 Task: Look for space in Bālāchor, India from 11th June, 2023 to 15th June, 2023 for 2 adults in price range Rs.7000 to Rs.16000. Place can be private room with 1  bedroom having 2 beds and 1 bathroom. Property type can be house, flat, guest house, hotel. Booking option can be shelf check-in. Required host language is English.
Action: Mouse moved to (410, 89)
Screenshot: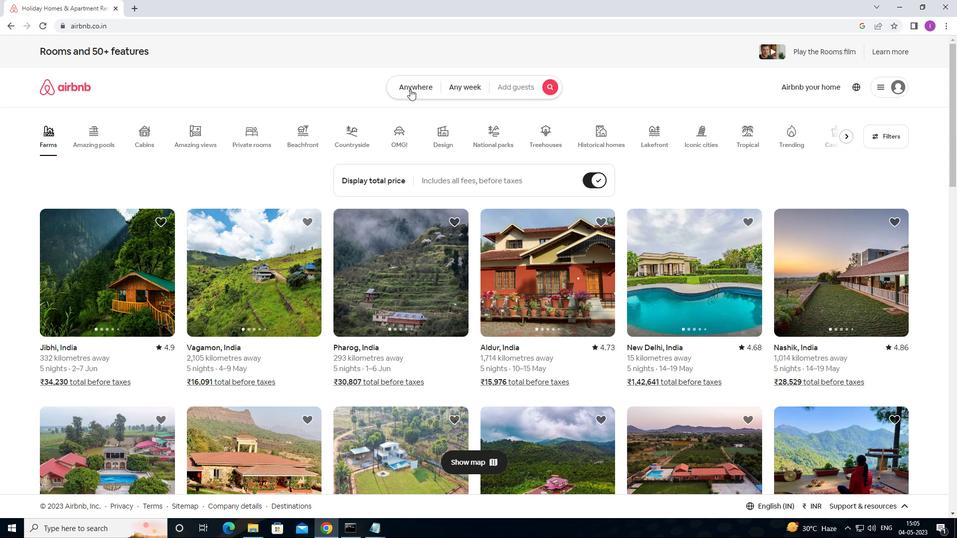 
Action: Mouse pressed left at (410, 89)
Screenshot: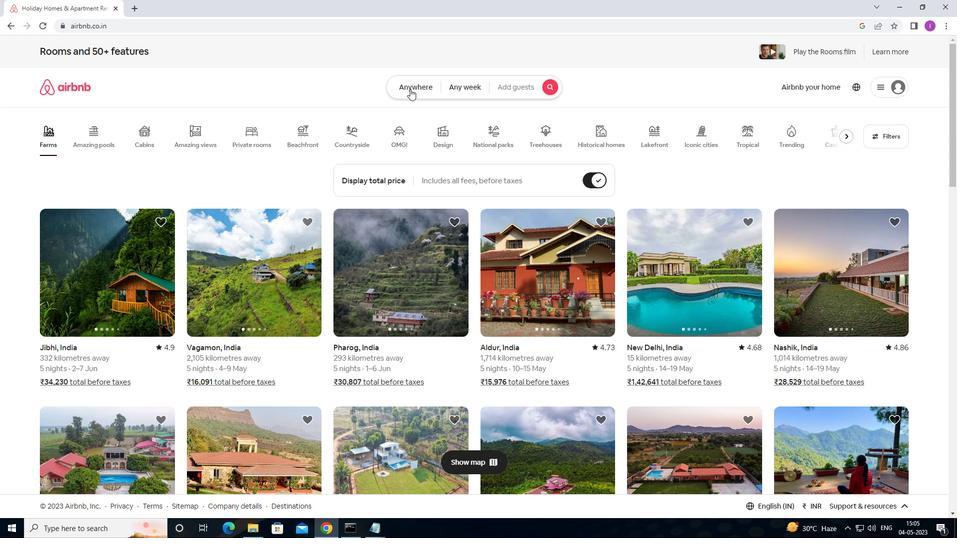 
Action: Mouse moved to (305, 125)
Screenshot: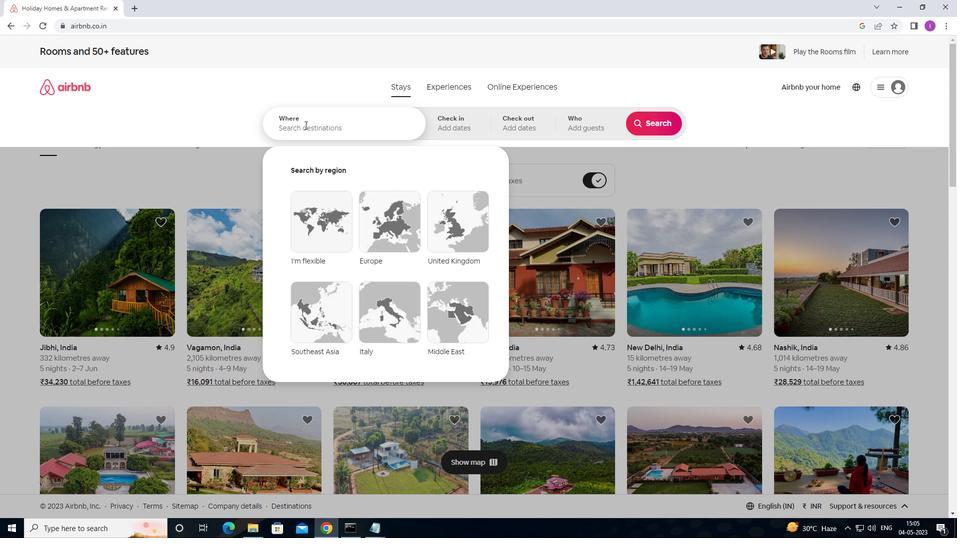 
Action: Mouse pressed left at (305, 125)
Screenshot: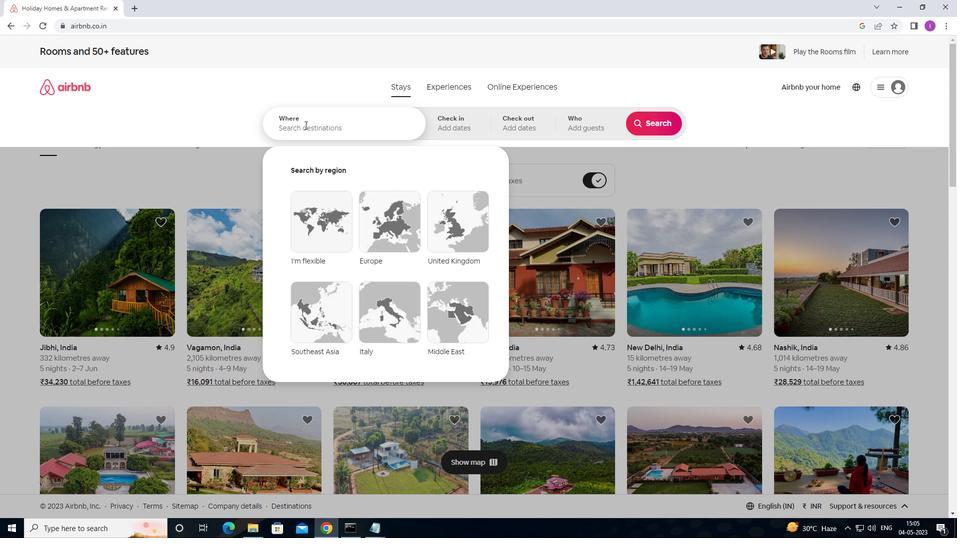 
Action: Mouse moved to (386, 124)
Screenshot: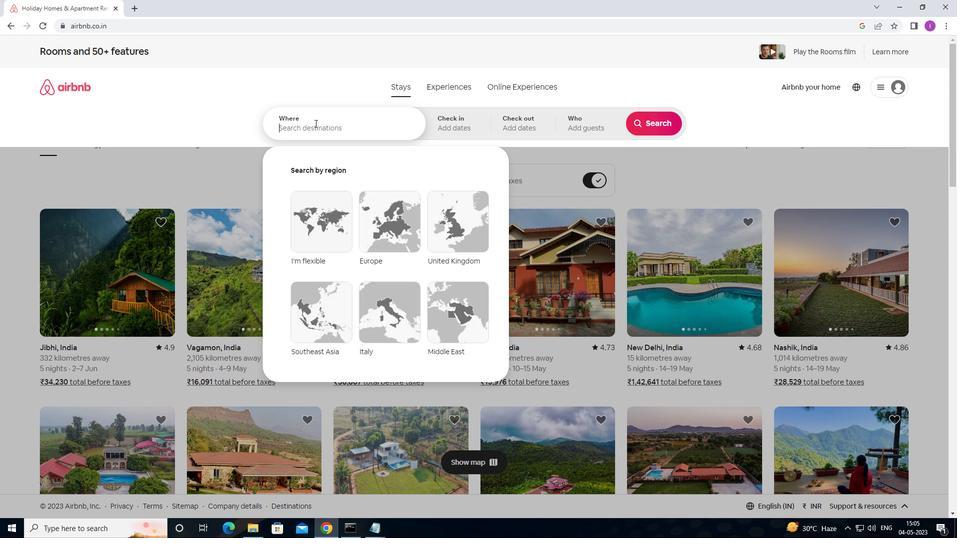 
Action: Key pressed <Key.shift>BAK<Key.backspace>LACHOR,<Key.shift>INDIA
Screenshot: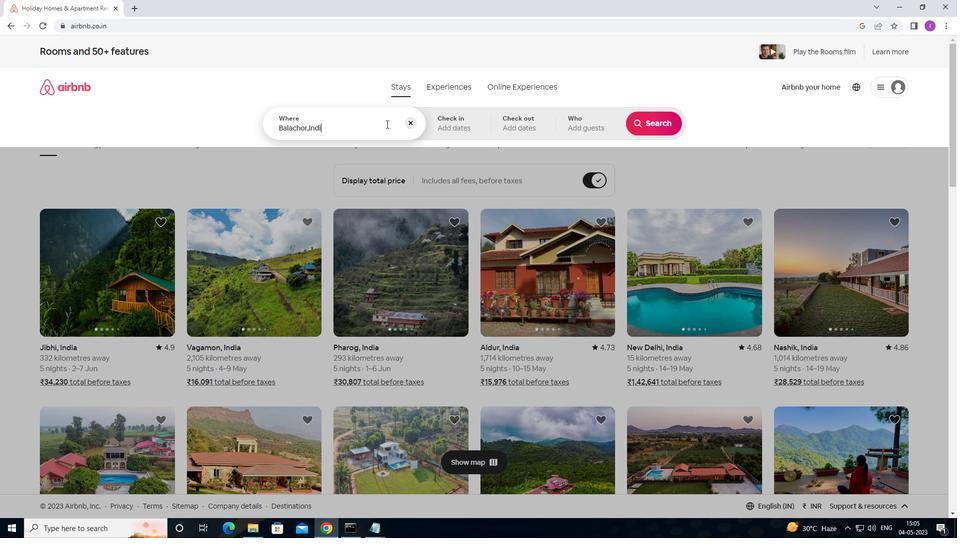 
Action: Mouse moved to (454, 128)
Screenshot: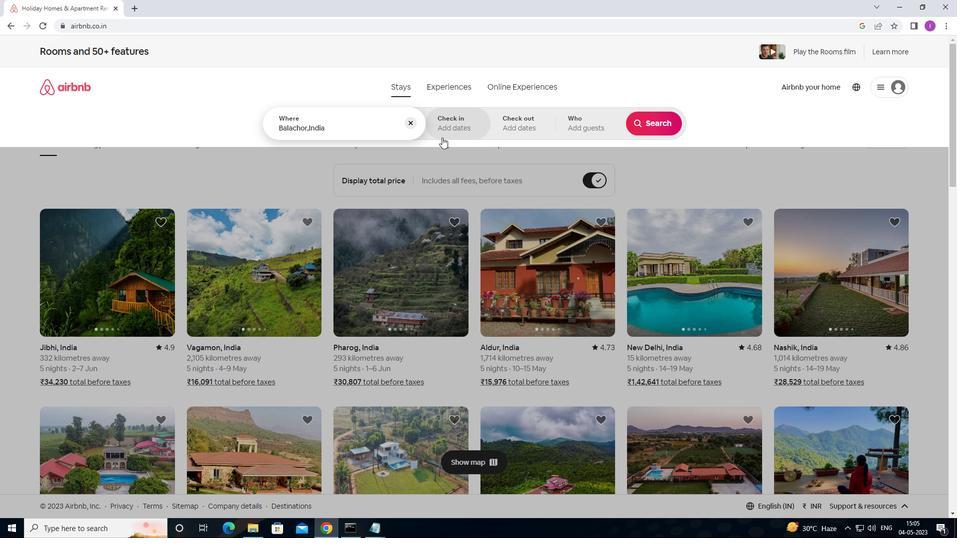 
Action: Mouse pressed left at (454, 128)
Screenshot: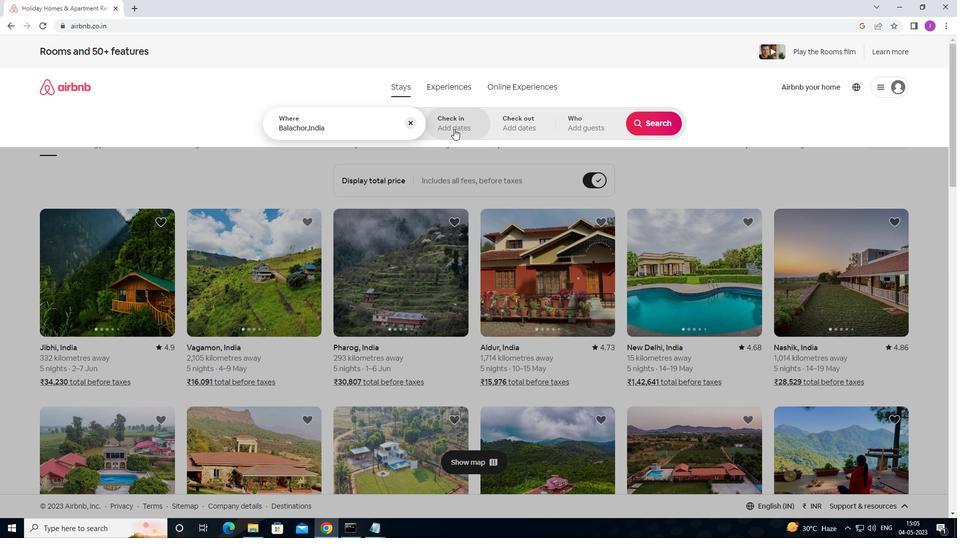 
Action: Mouse moved to (650, 200)
Screenshot: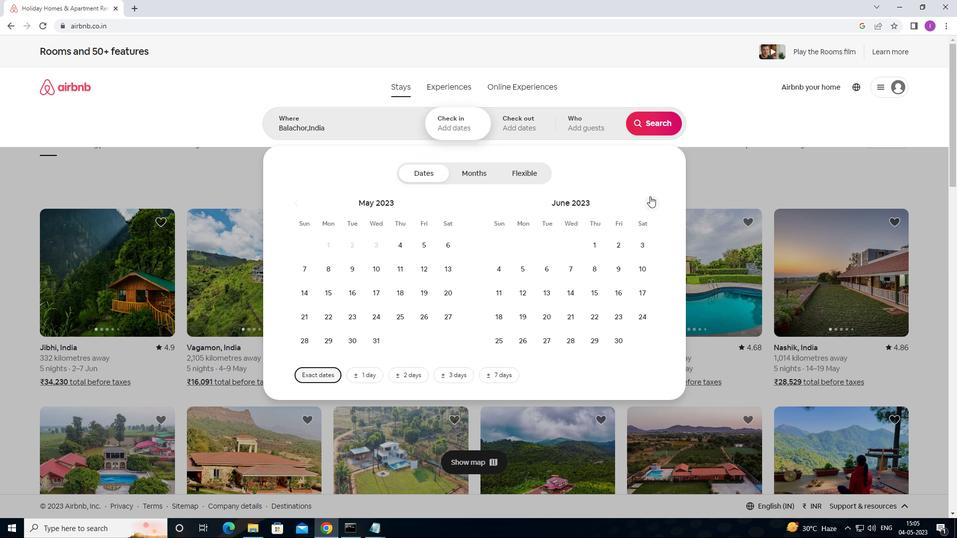 
Action: Mouse pressed left at (650, 200)
Screenshot: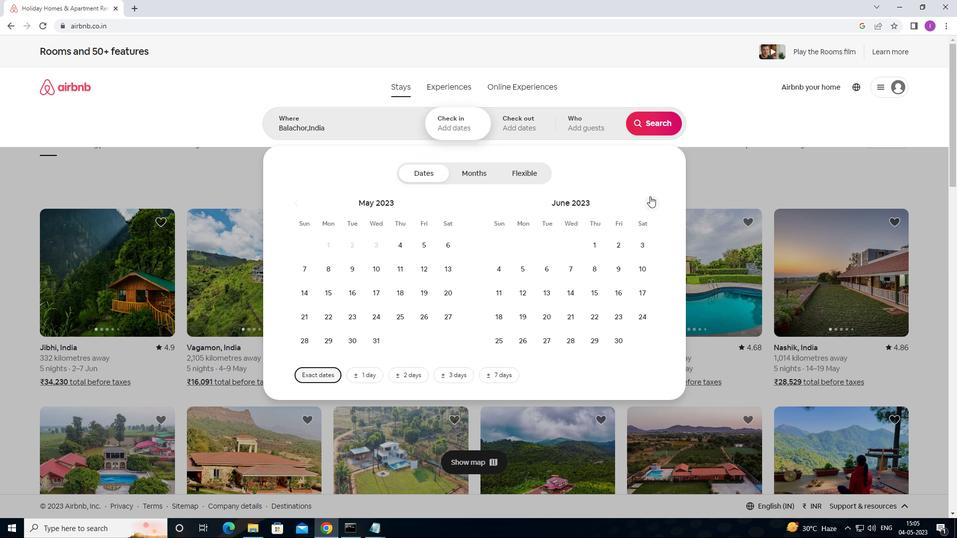 
Action: Mouse moved to (308, 289)
Screenshot: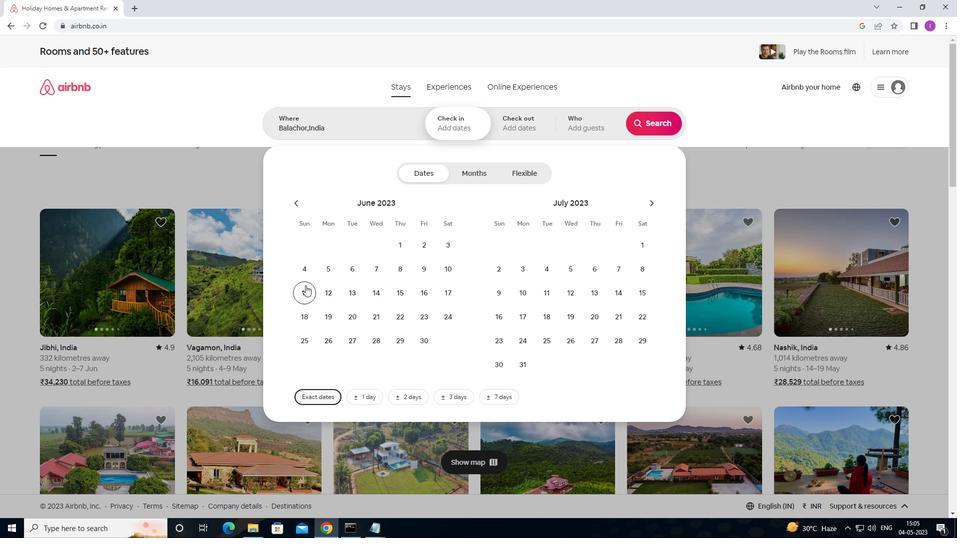 
Action: Mouse pressed left at (308, 289)
Screenshot: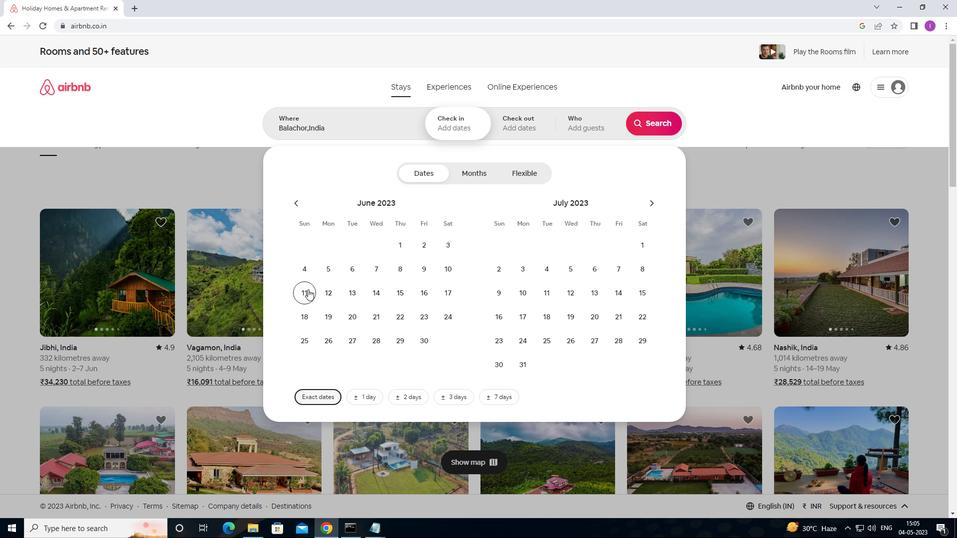 
Action: Mouse moved to (402, 295)
Screenshot: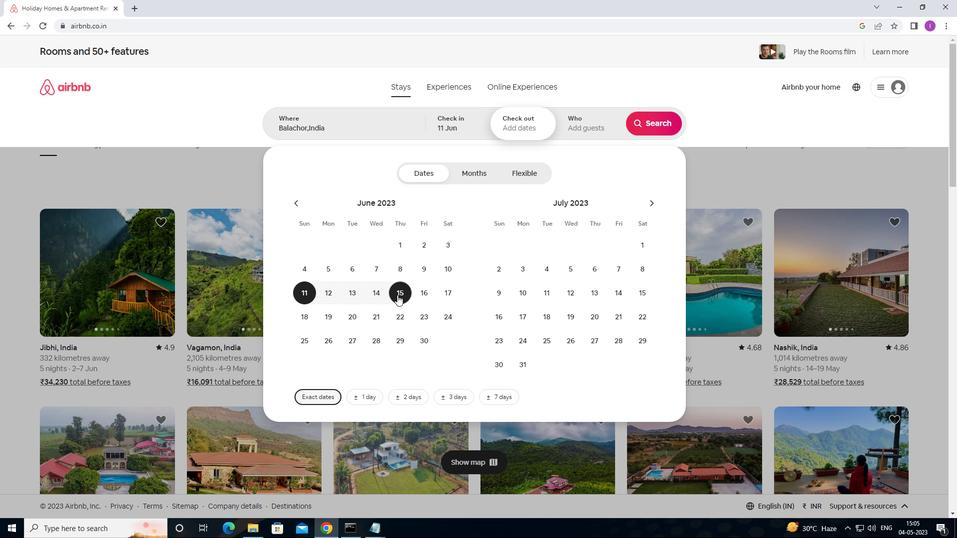 
Action: Mouse pressed left at (402, 295)
Screenshot: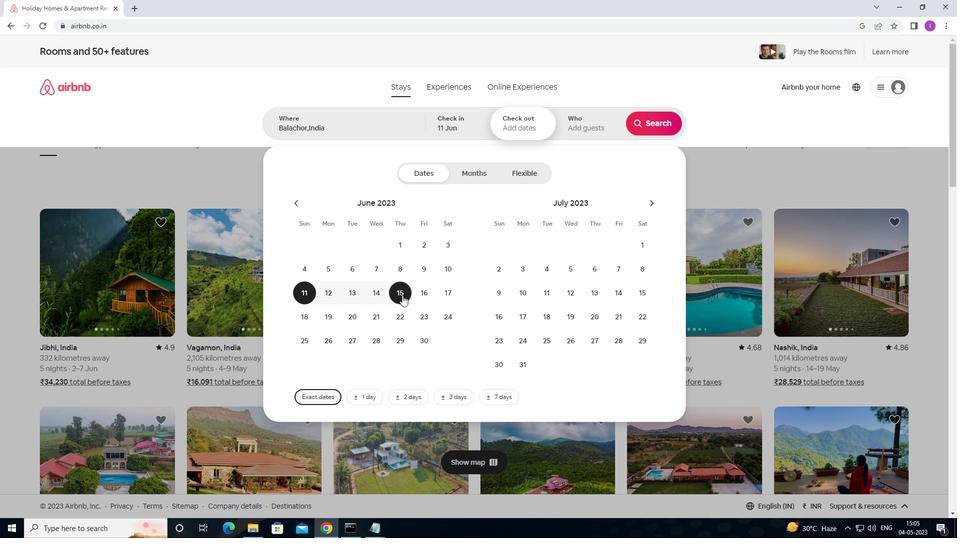 
Action: Mouse moved to (603, 135)
Screenshot: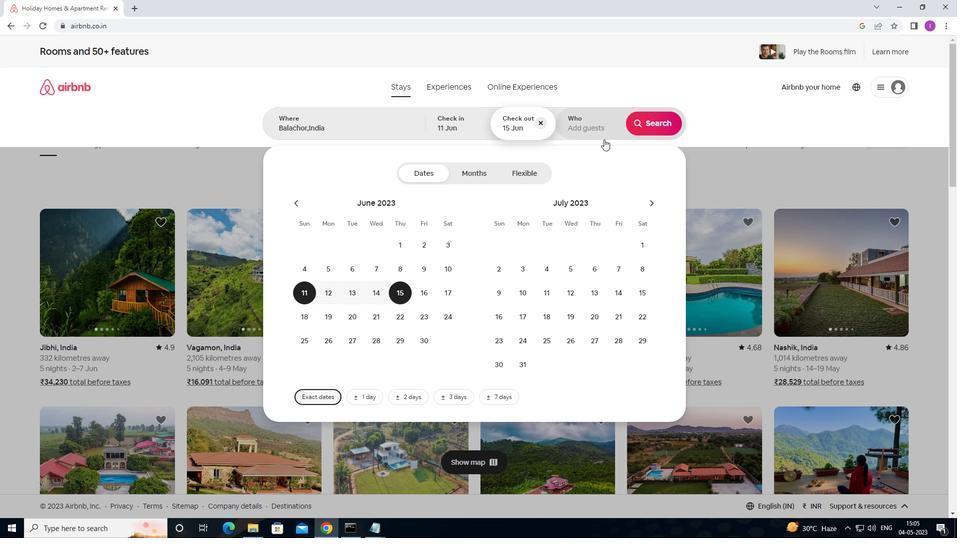 
Action: Mouse pressed left at (603, 135)
Screenshot: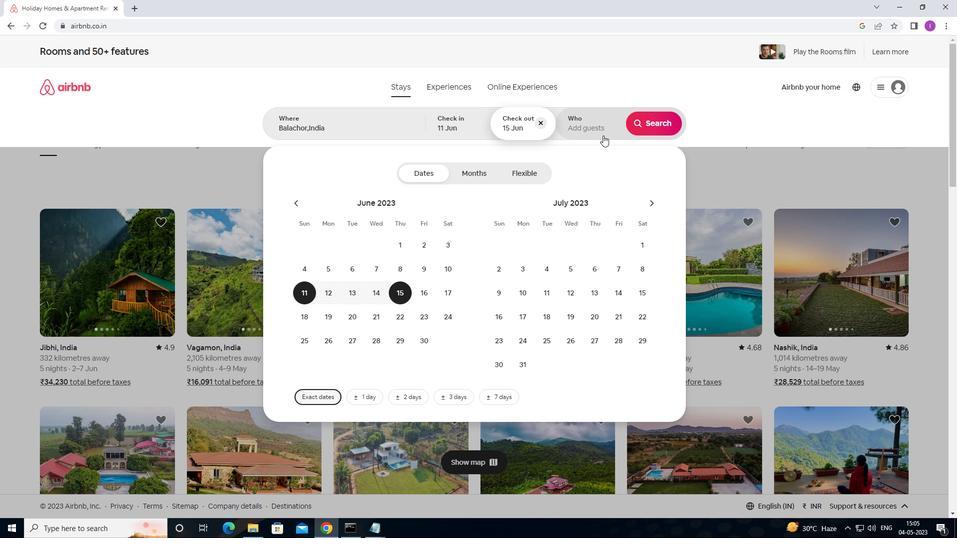 
Action: Mouse moved to (650, 167)
Screenshot: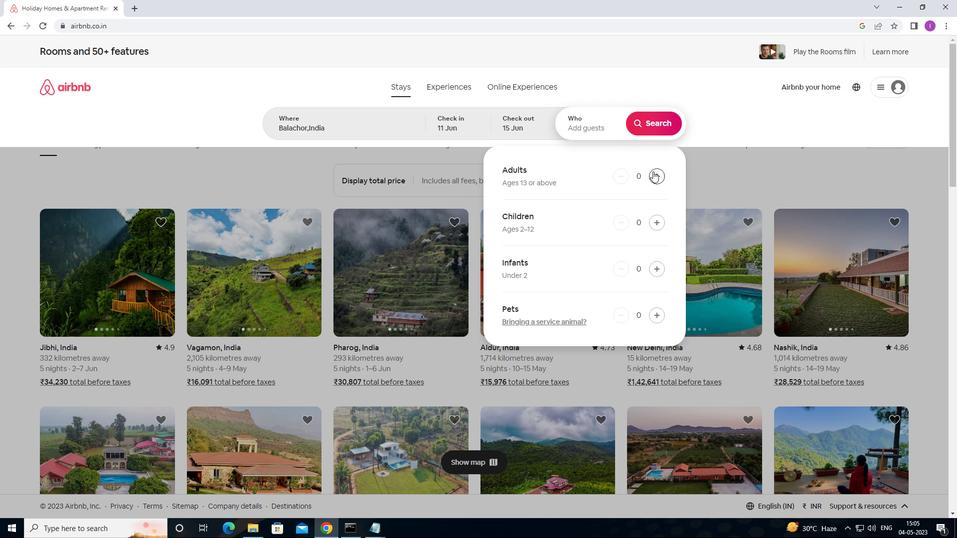 
Action: Mouse pressed left at (650, 167)
Screenshot: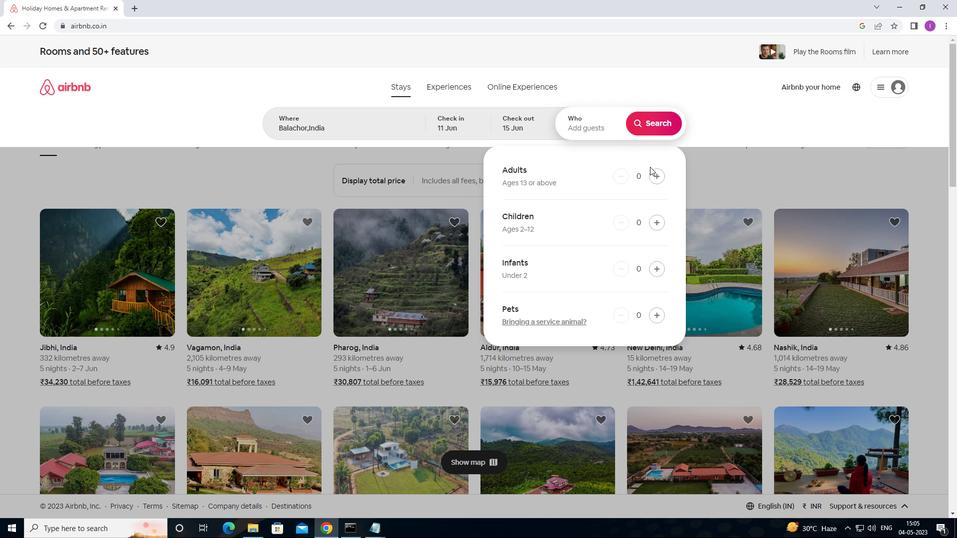 
Action: Mouse pressed left at (650, 167)
Screenshot: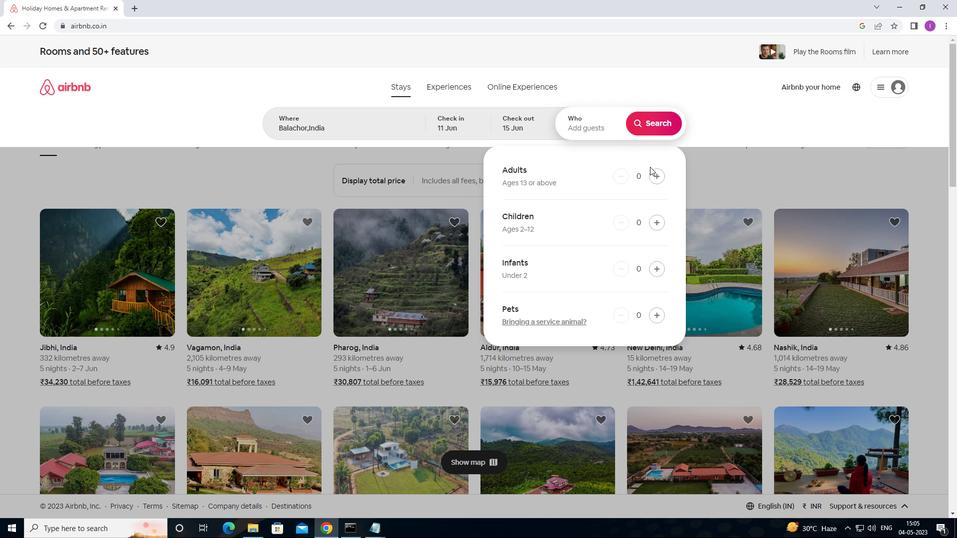 
Action: Mouse moved to (655, 177)
Screenshot: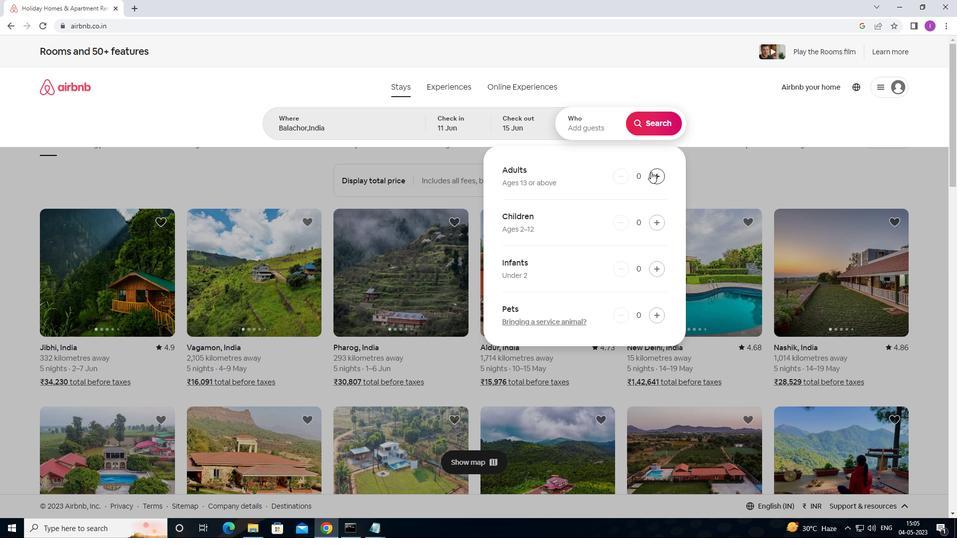 
Action: Mouse pressed left at (655, 177)
Screenshot: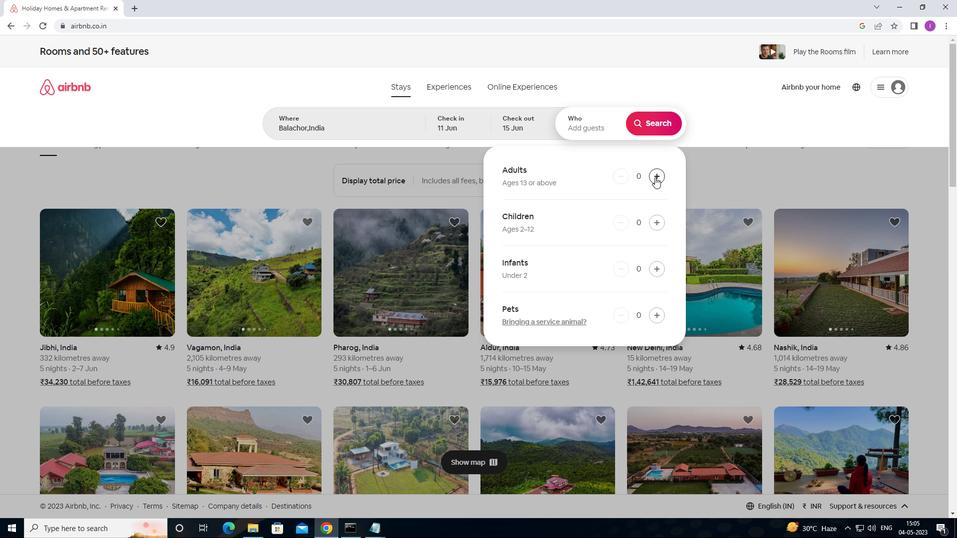 
Action: Mouse moved to (655, 177)
Screenshot: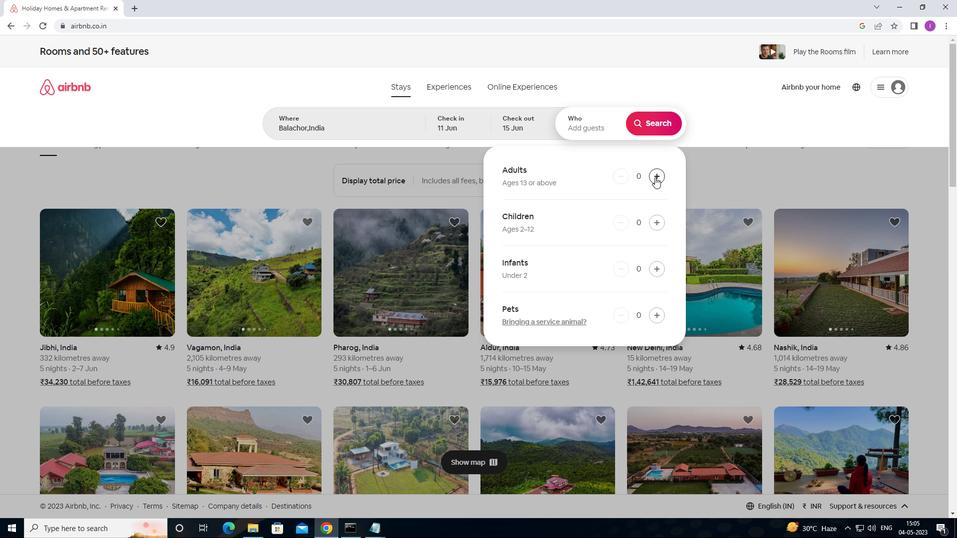 
Action: Mouse pressed left at (655, 177)
Screenshot: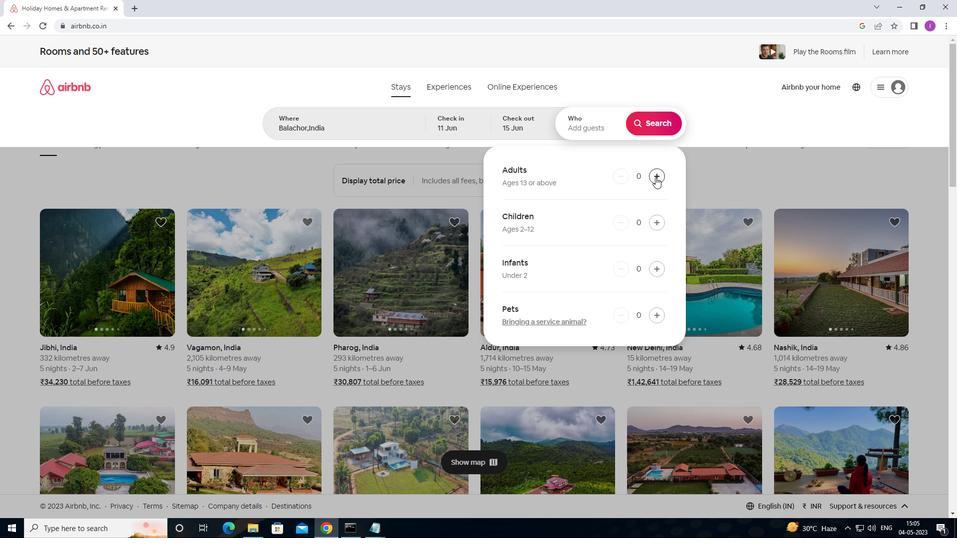 
Action: Mouse moved to (648, 129)
Screenshot: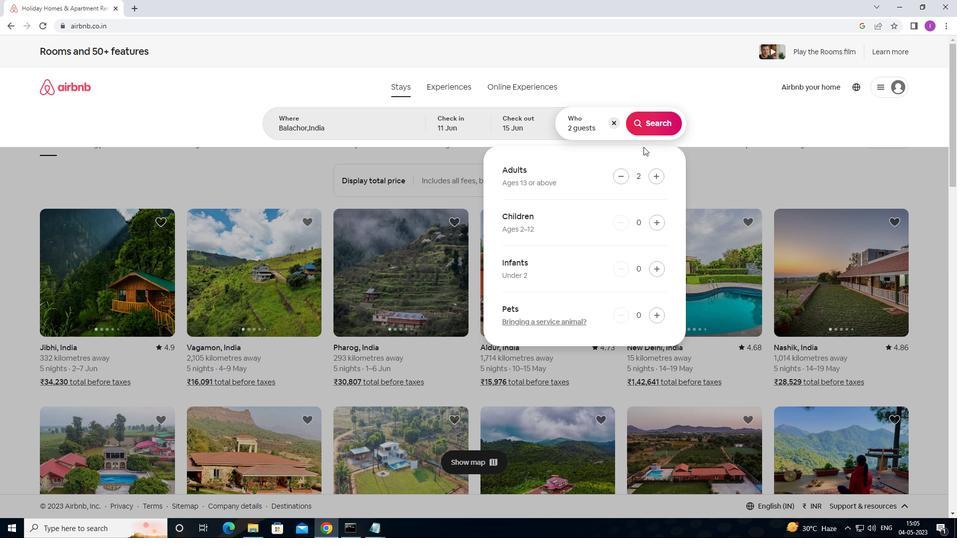 
Action: Mouse pressed left at (648, 129)
Screenshot: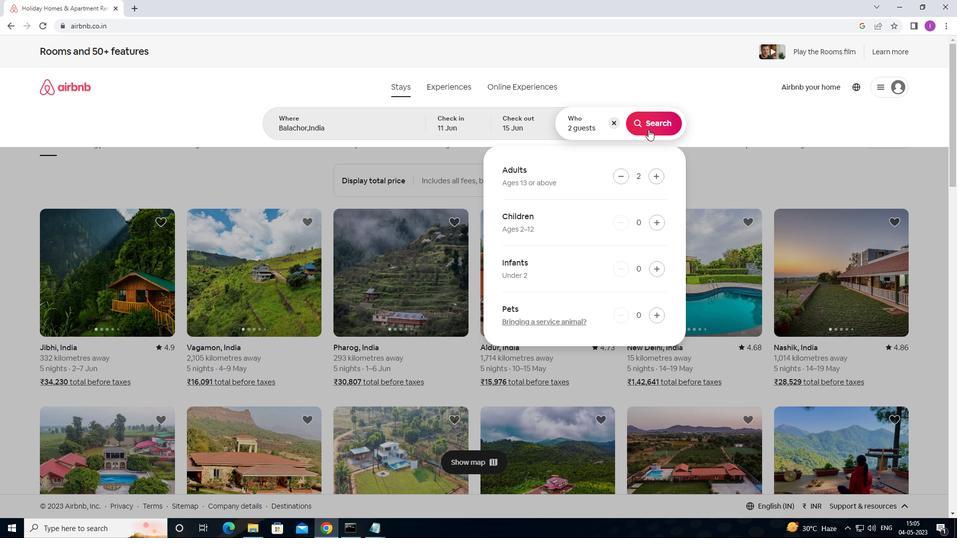 
Action: Mouse moved to (909, 101)
Screenshot: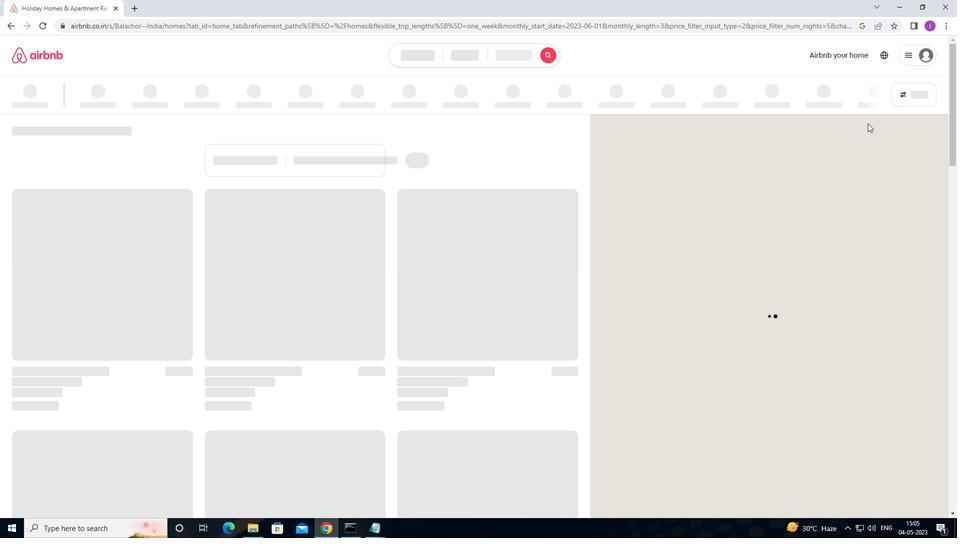 
Action: Mouse pressed left at (909, 101)
Screenshot: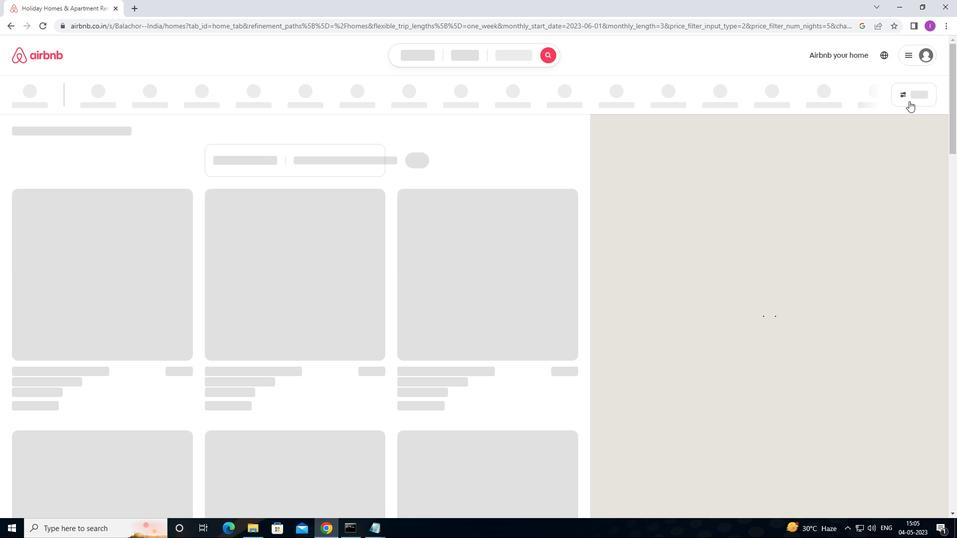 
Action: Mouse moved to (363, 218)
Screenshot: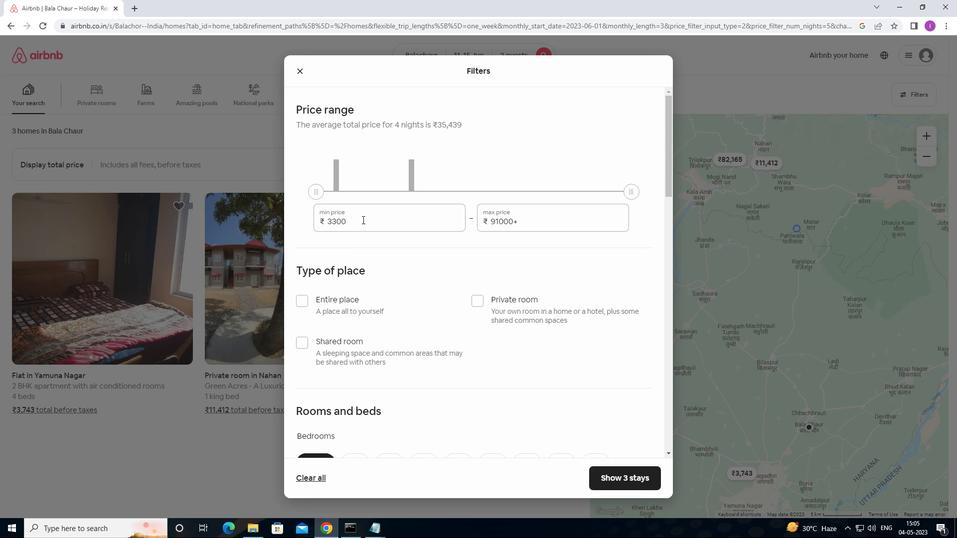 
Action: Mouse pressed left at (363, 218)
Screenshot: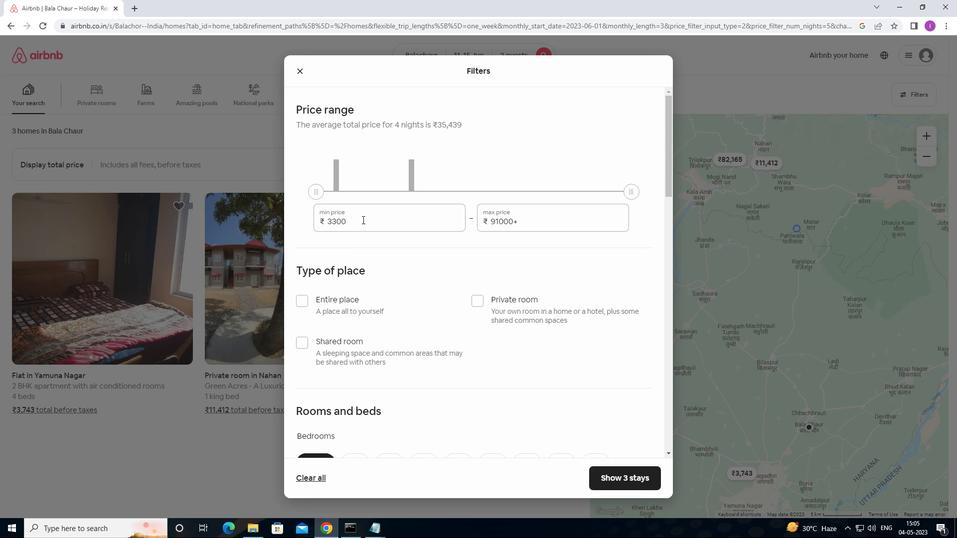 
Action: Mouse moved to (356, 233)
Screenshot: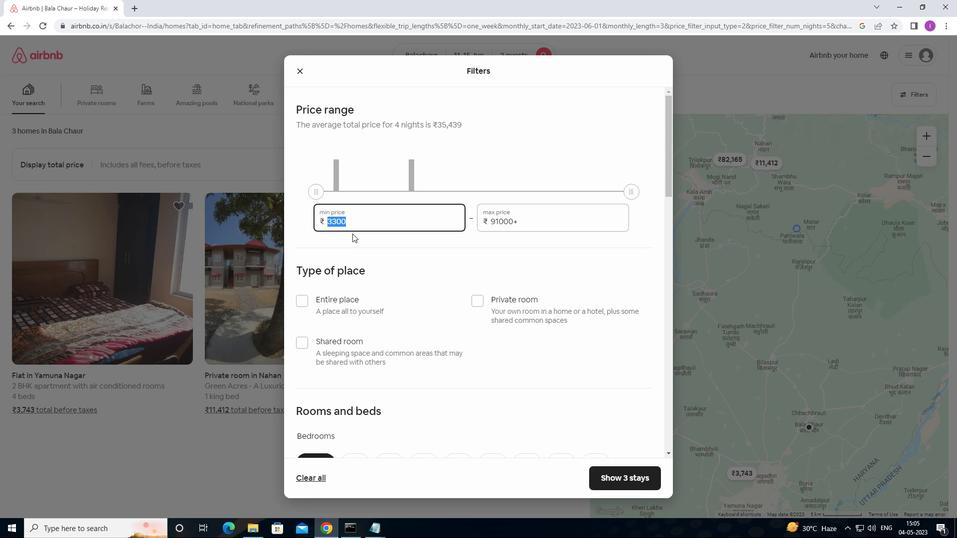 
Action: Key pressed 7
Screenshot: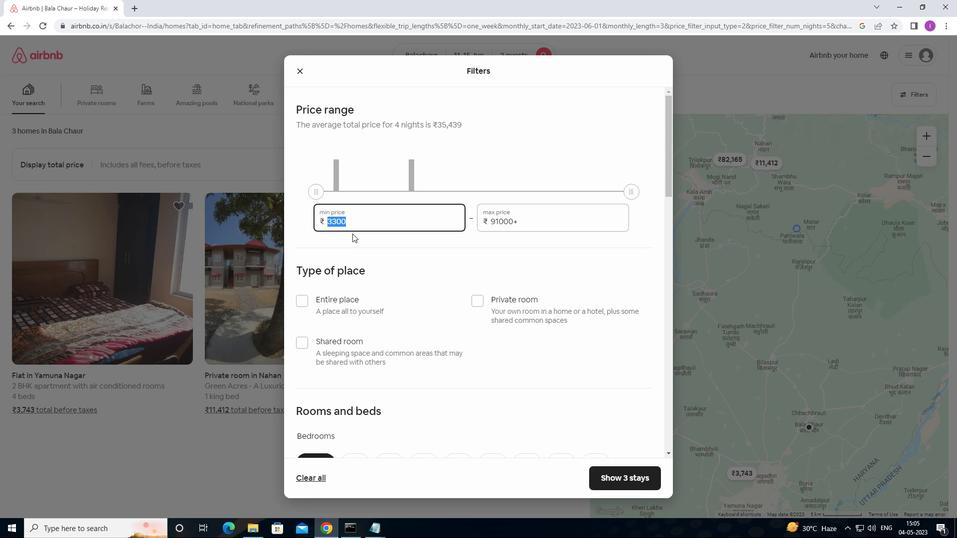 
Action: Mouse moved to (359, 233)
Screenshot: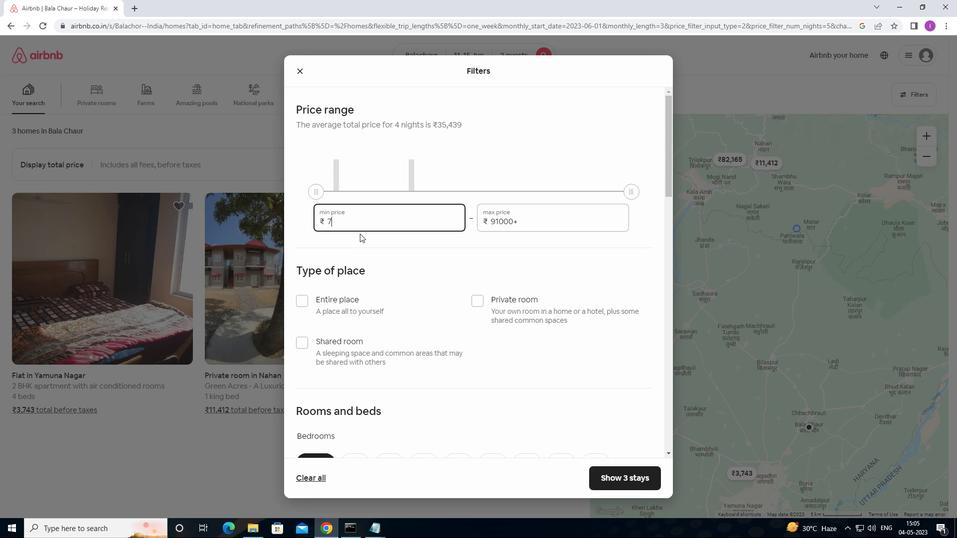 
Action: Key pressed 0
Screenshot: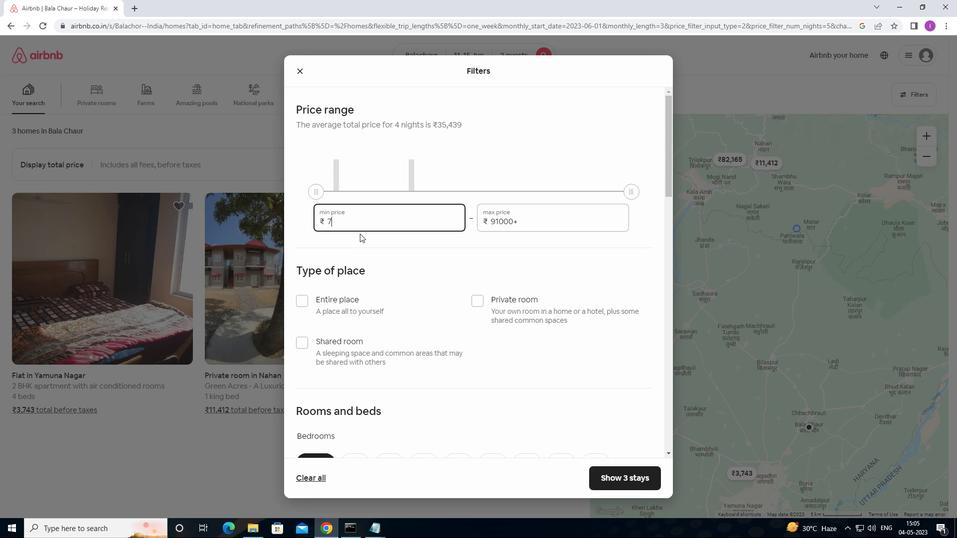 
Action: Mouse moved to (365, 233)
Screenshot: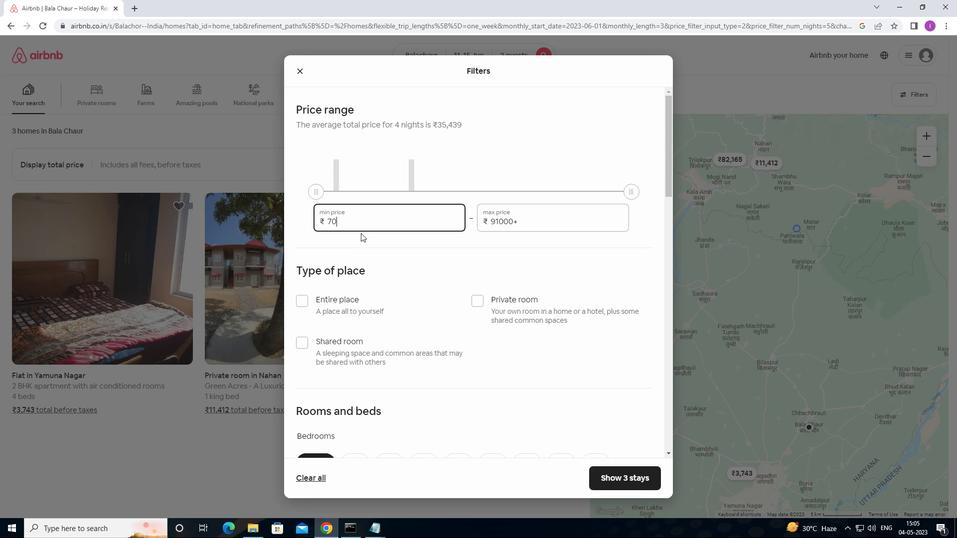 
Action: Key pressed 0
Screenshot: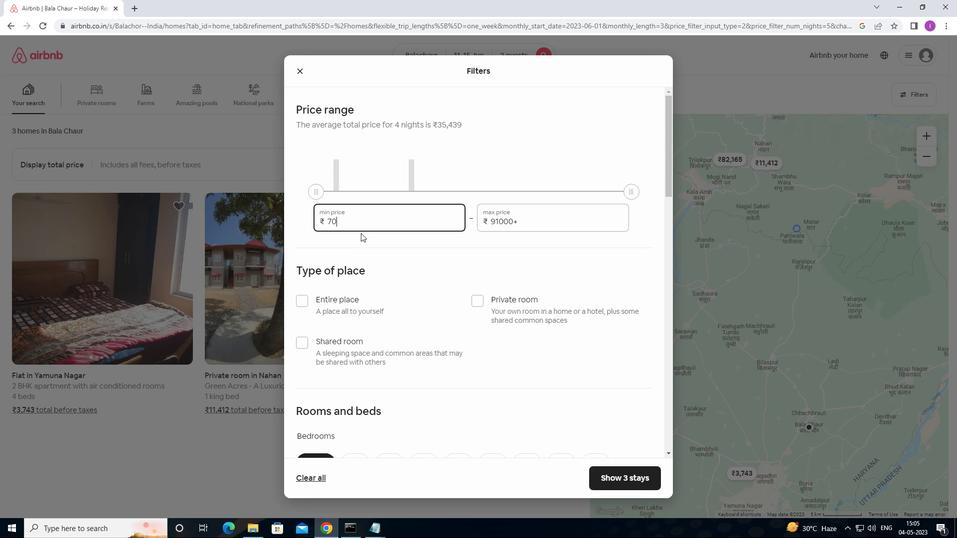 
Action: Mouse moved to (370, 232)
Screenshot: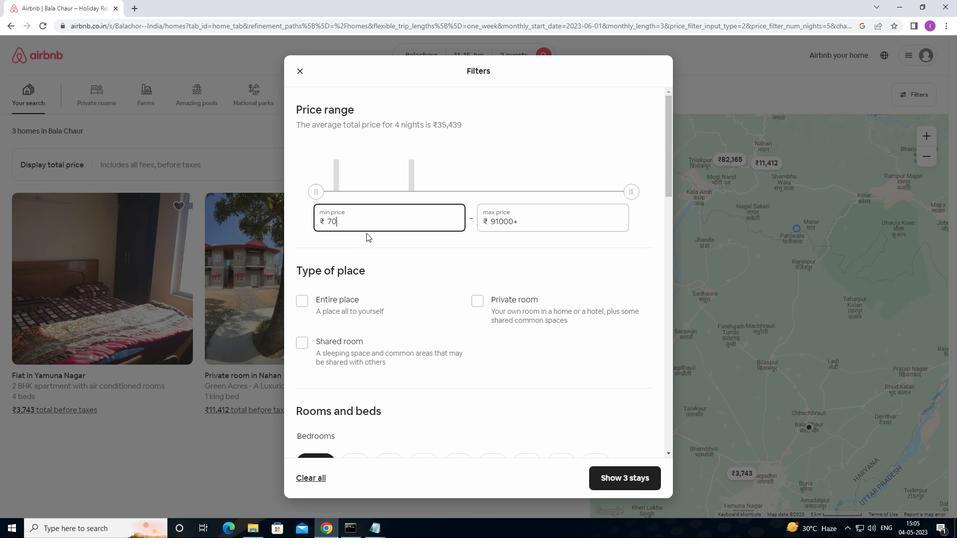 
Action: Key pressed 0
Screenshot: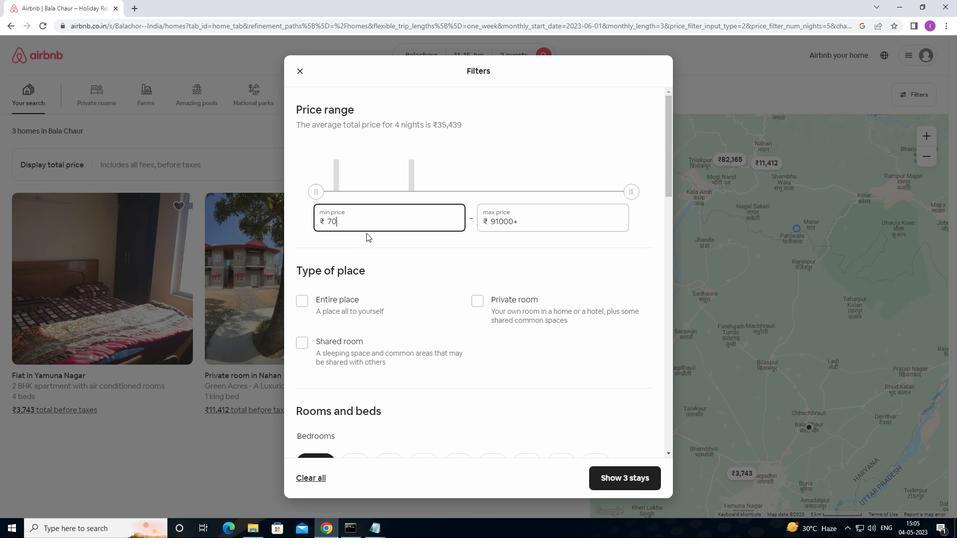 
Action: Mouse moved to (522, 222)
Screenshot: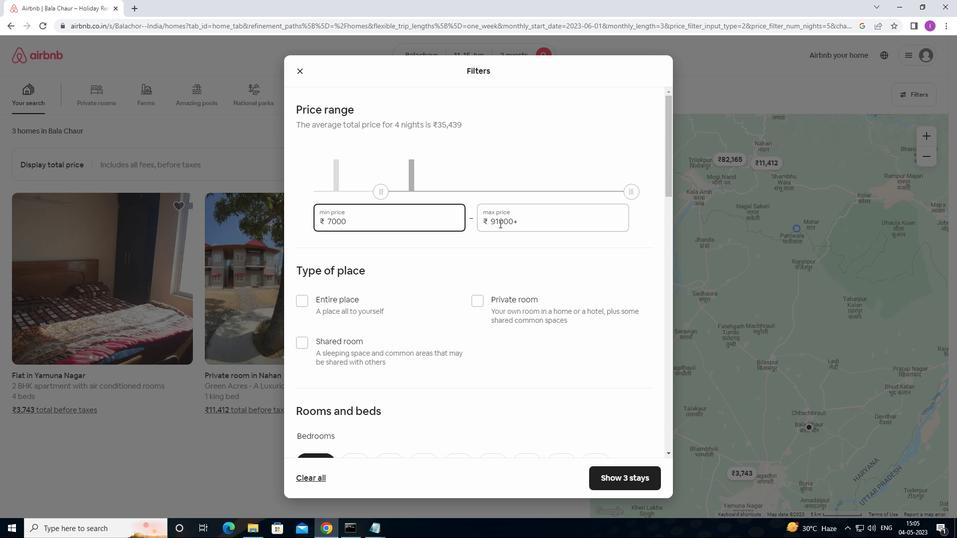 
Action: Mouse pressed left at (522, 222)
Screenshot: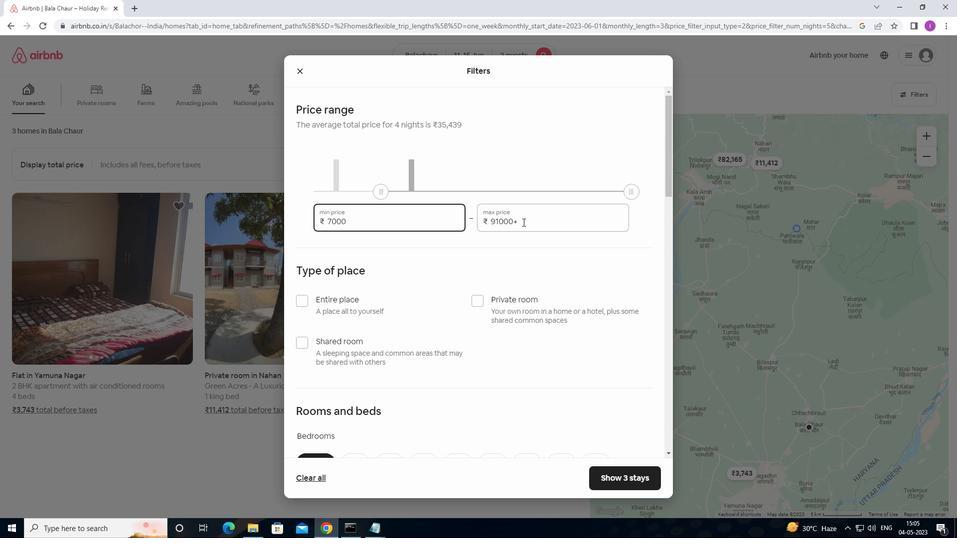 
Action: Mouse moved to (482, 223)
Screenshot: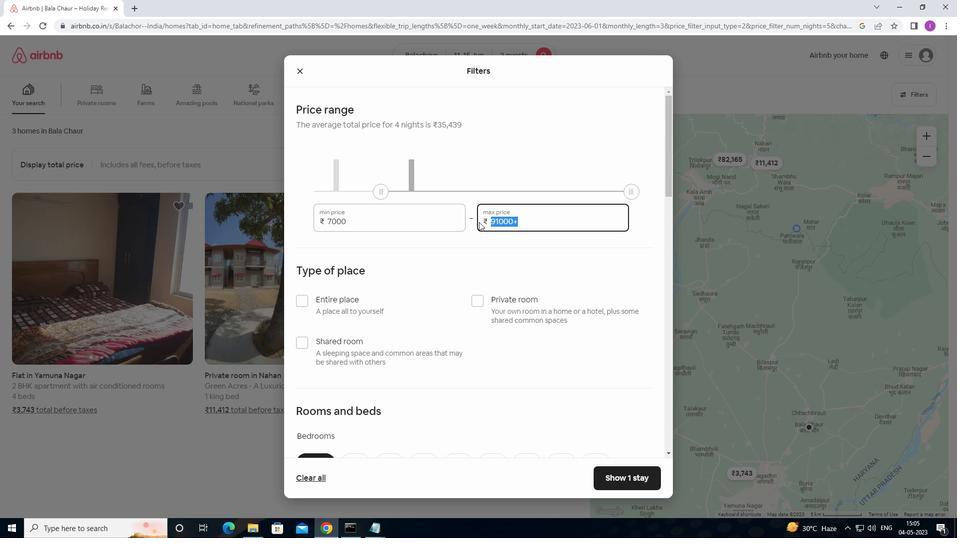 
Action: Key pressed 1
Screenshot: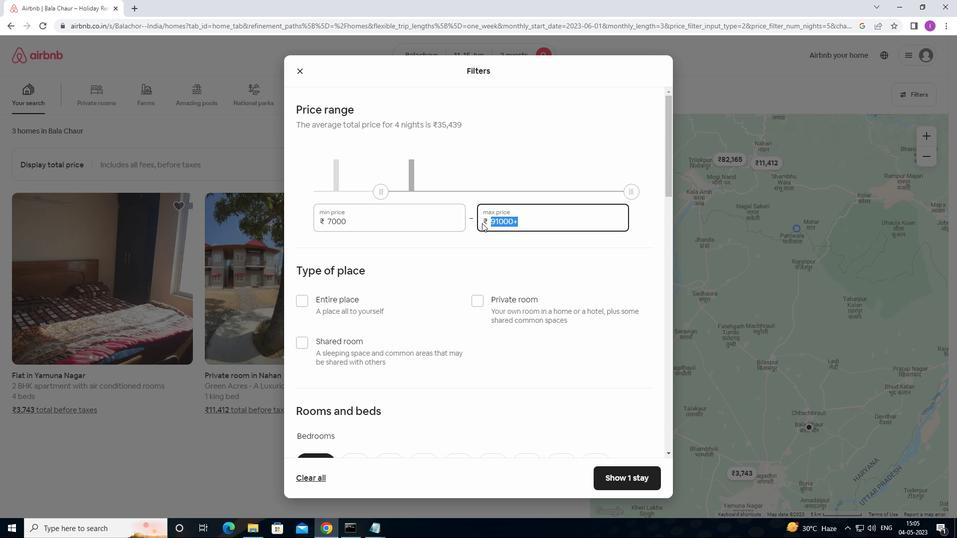 
Action: Mouse moved to (483, 223)
Screenshot: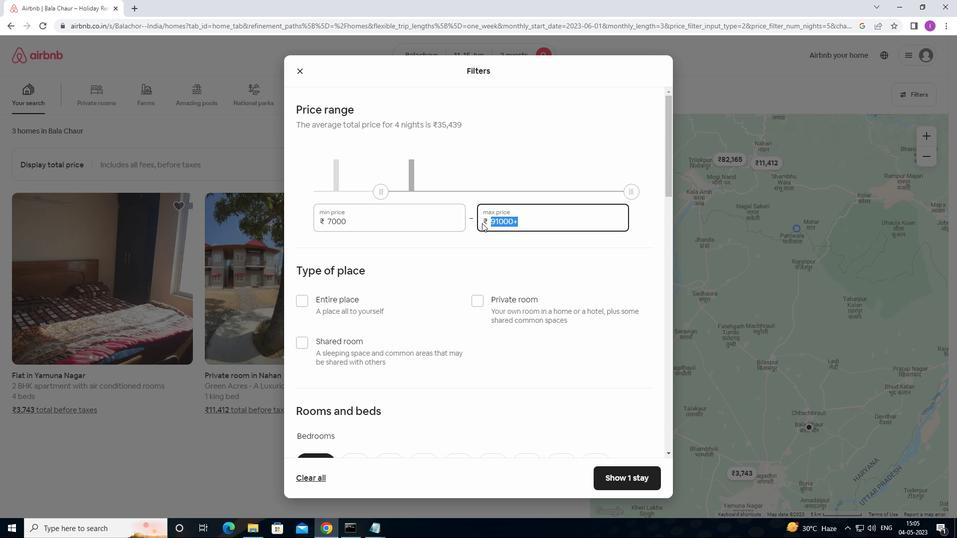 
Action: Key pressed 6
Screenshot: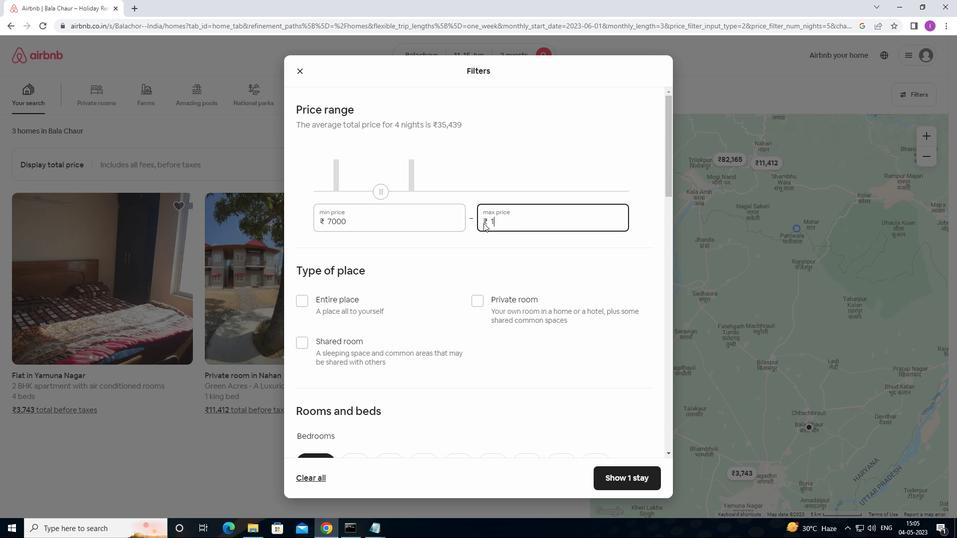 
Action: Mouse moved to (484, 223)
Screenshot: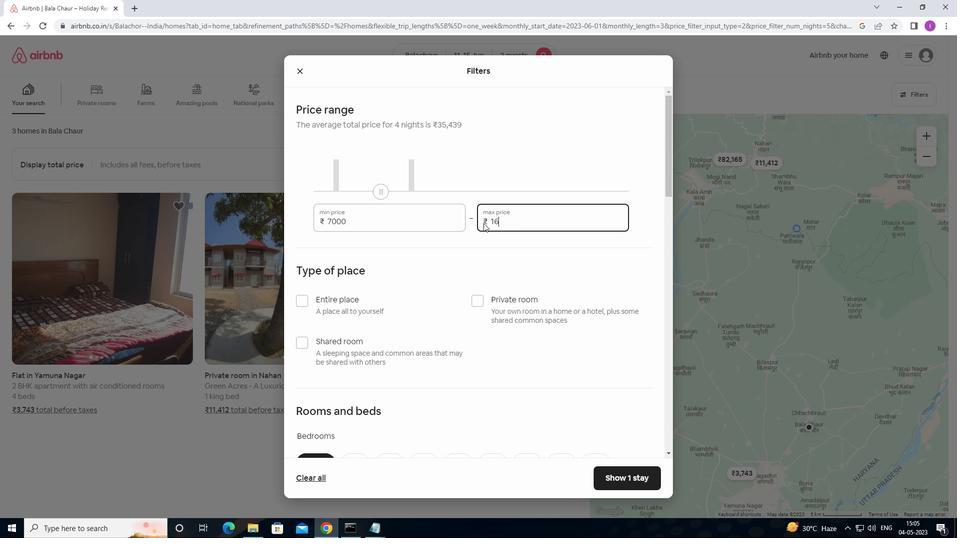 
Action: Key pressed 00
Screenshot: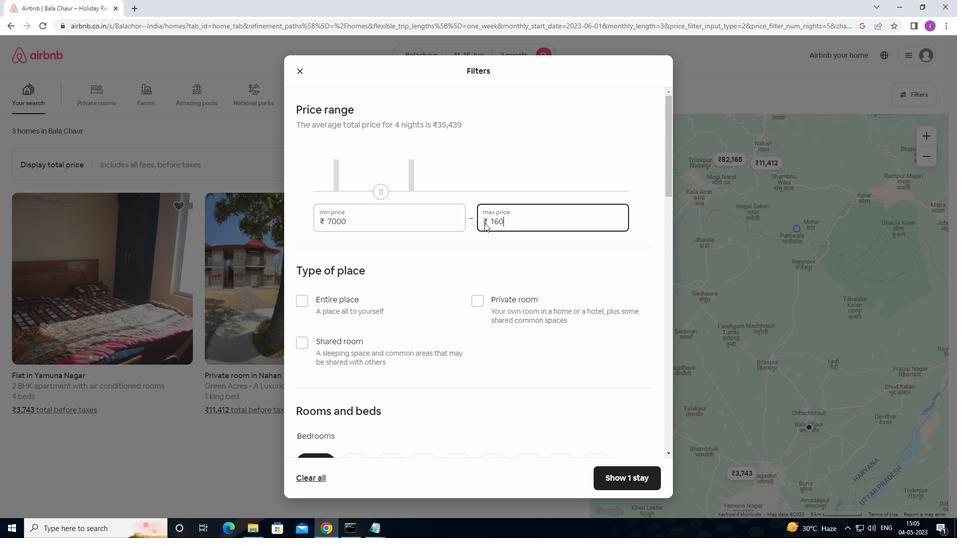 
Action: Mouse moved to (486, 223)
Screenshot: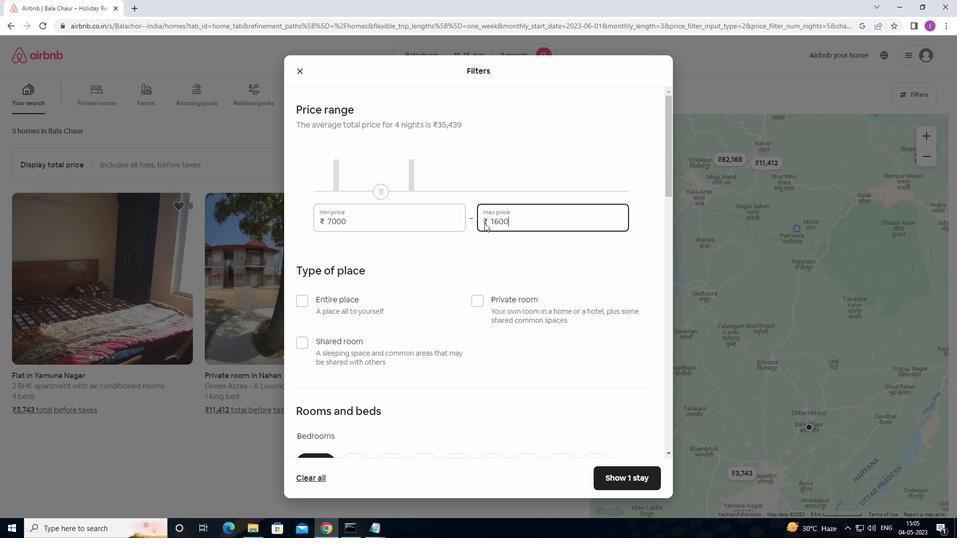 
Action: Key pressed 0
Screenshot: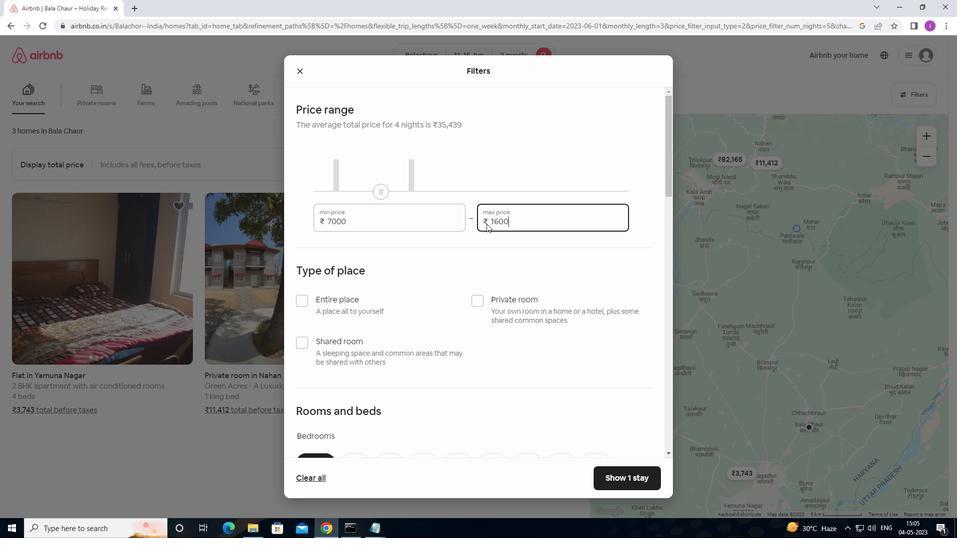 
Action: Mouse moved to (436, 297)
Screenshot: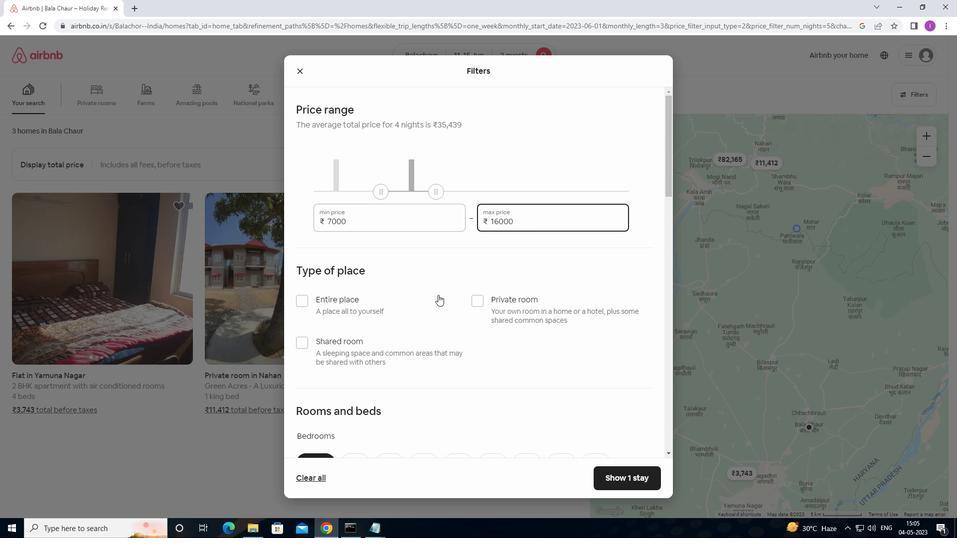 
Action: Mouse scrolled (436, 297) with delta (0, 0)
Screenshot: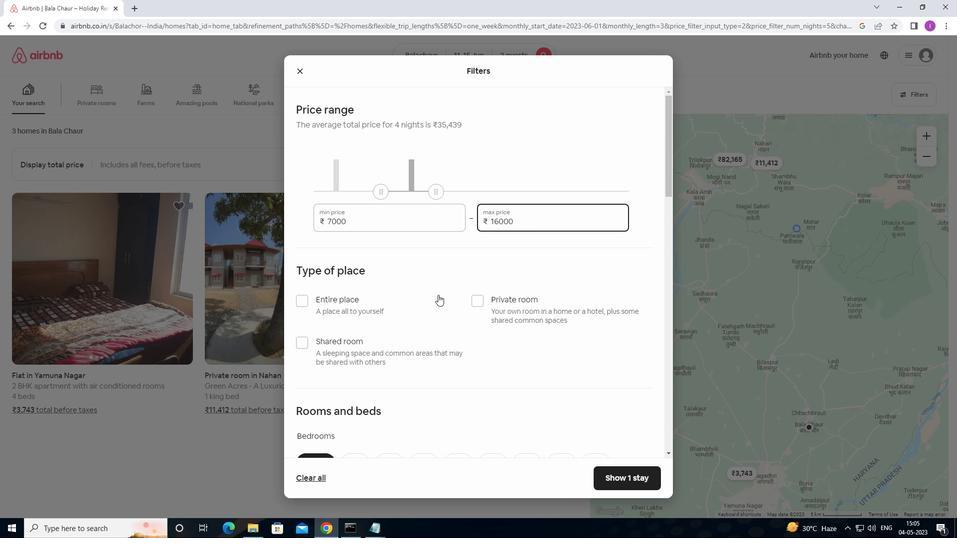 
Action: Mouse moved to (479, 252)
Screenshot: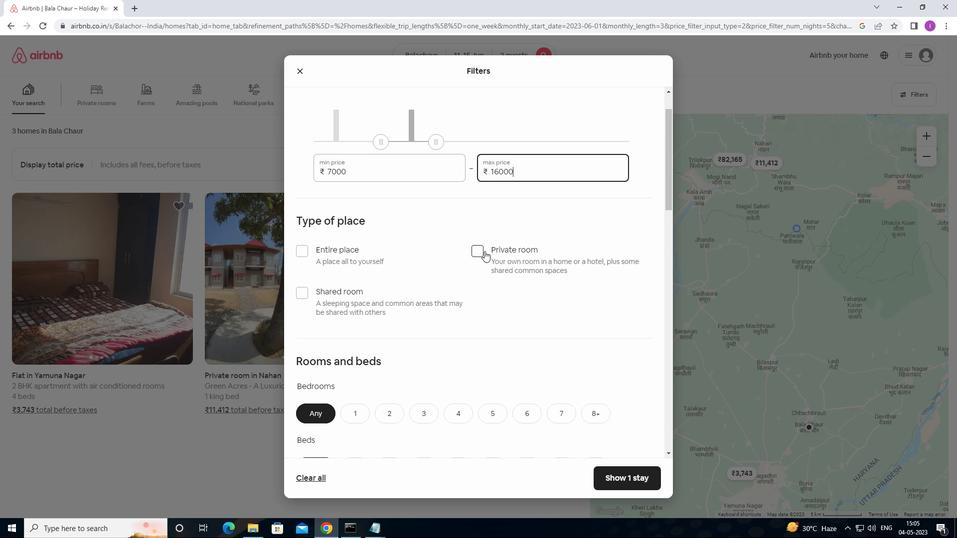 
Action: Mouse pressed left at (479, 252)
Screenshot: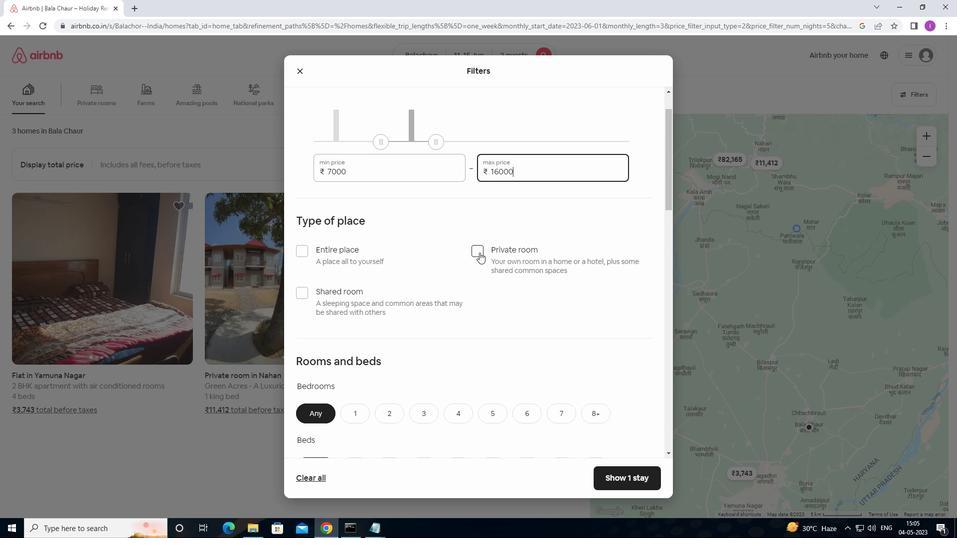 
Action: Mouse moved to (517, 250)
Screenshot: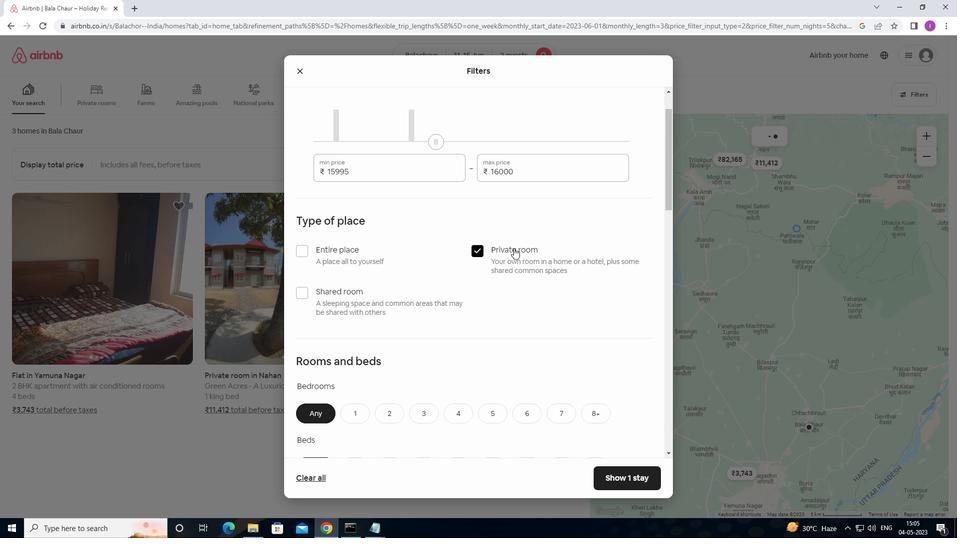 
Action: Mouse scrolled (517, 250) with delta (0, 0)
Screenshot: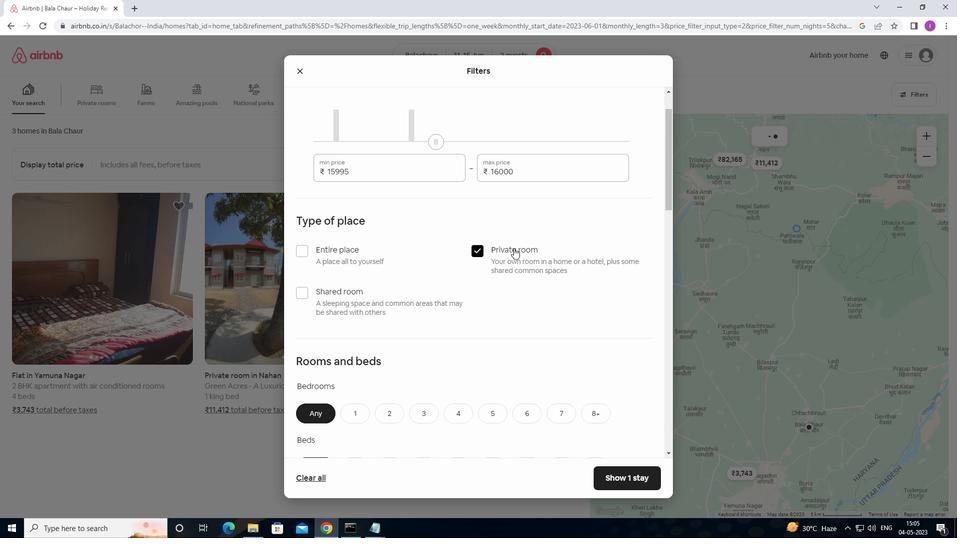 
Action: Mouse moved to (518, 252)
Screenshot: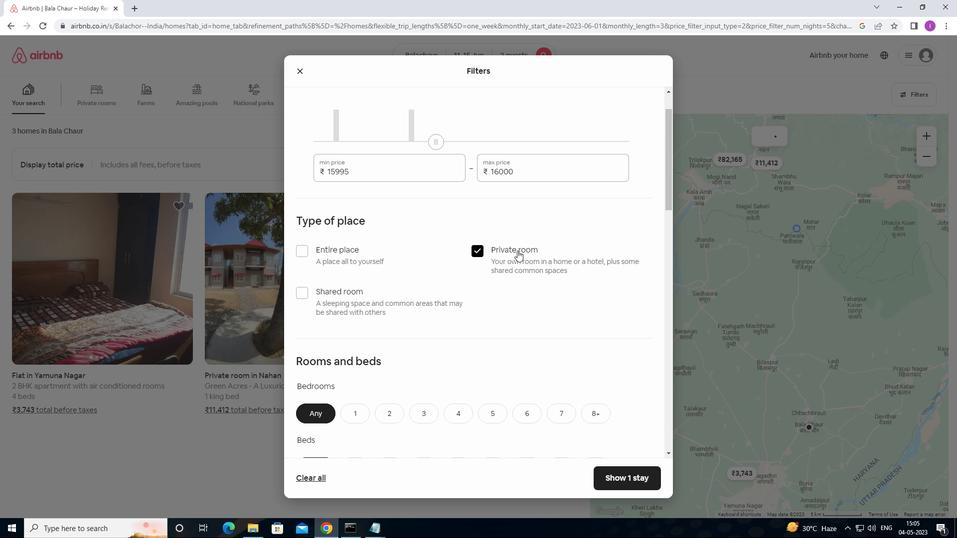
Action: Mouse scrolled (518, 251) with delta (0, 0)
Screenshot: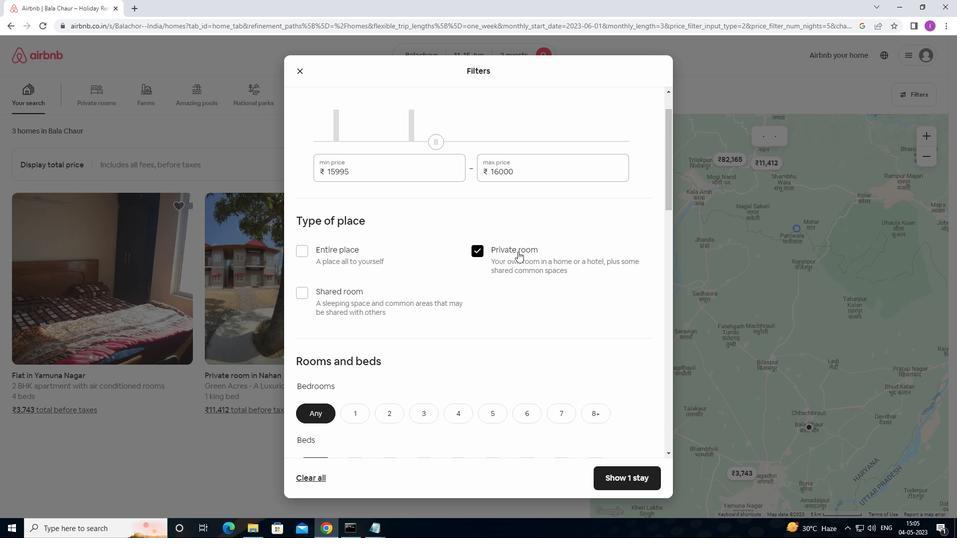 
Action: Mouse moved to (350, 317)
Screenshot: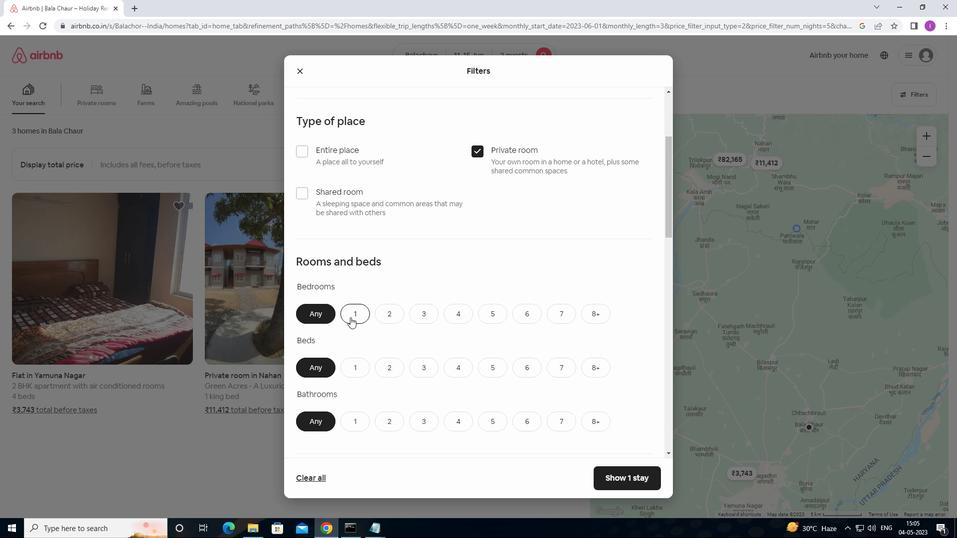 
Action: Mouse pressed left at (350, 317)
Screenshot: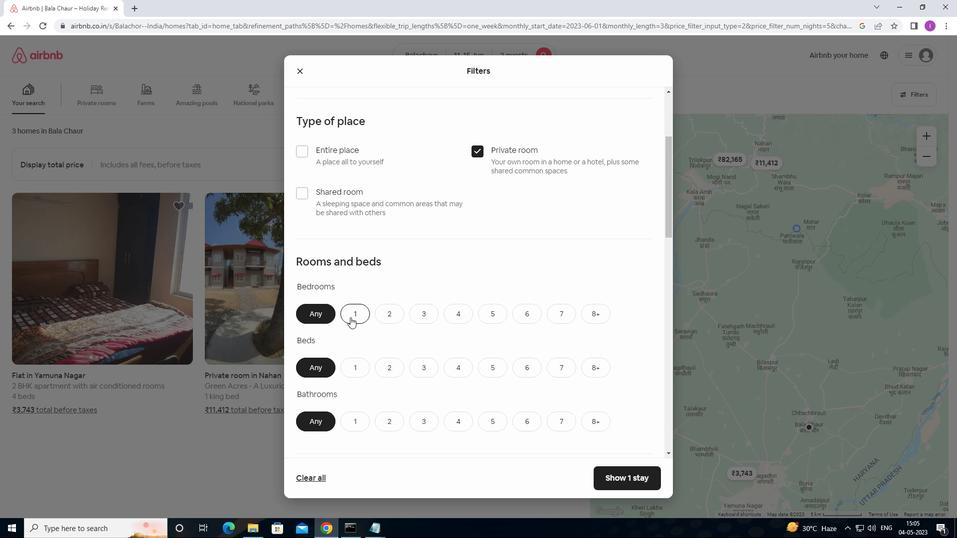 
Action: Mouse moved to (389, 366)
Screenshot: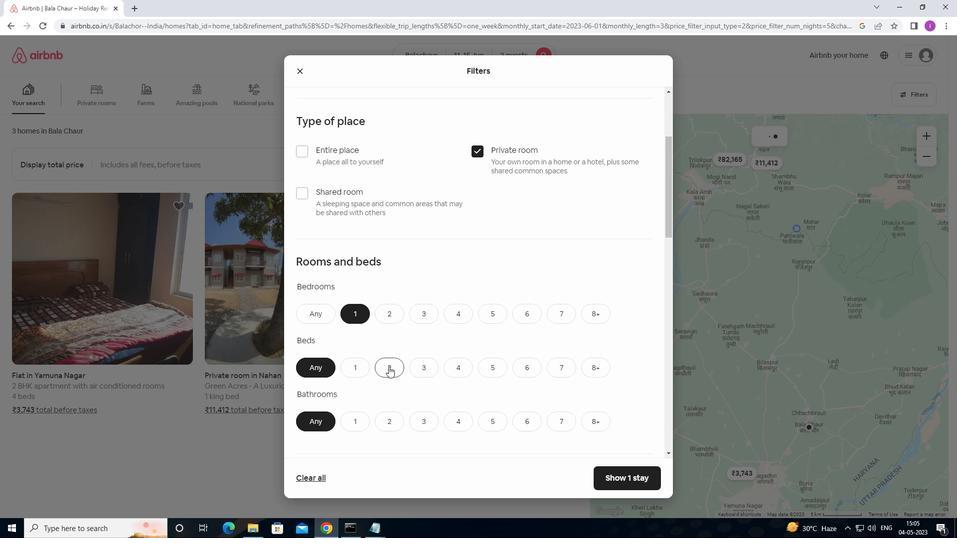 
Action: Mouse pressed left at (389, 366)
Screenshot: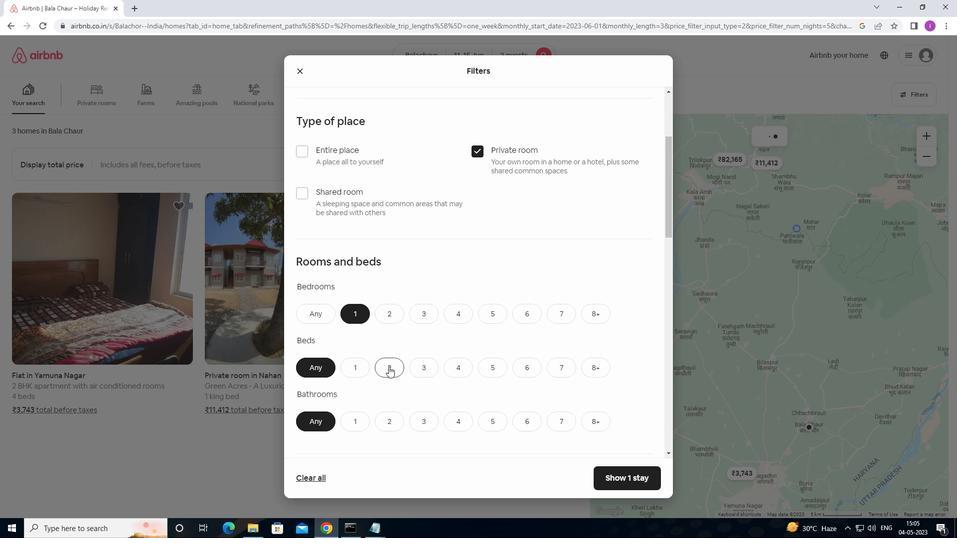 
Action: Mouse moved to (410, 352)
Screenshot: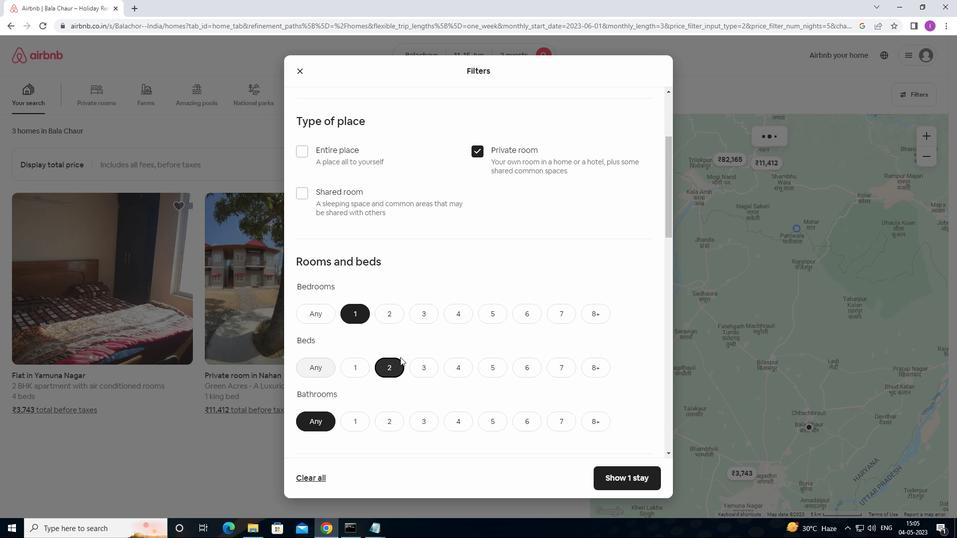 
Action: Mouse scrolled (410, 352) with delta (0, 0)
Screenshot: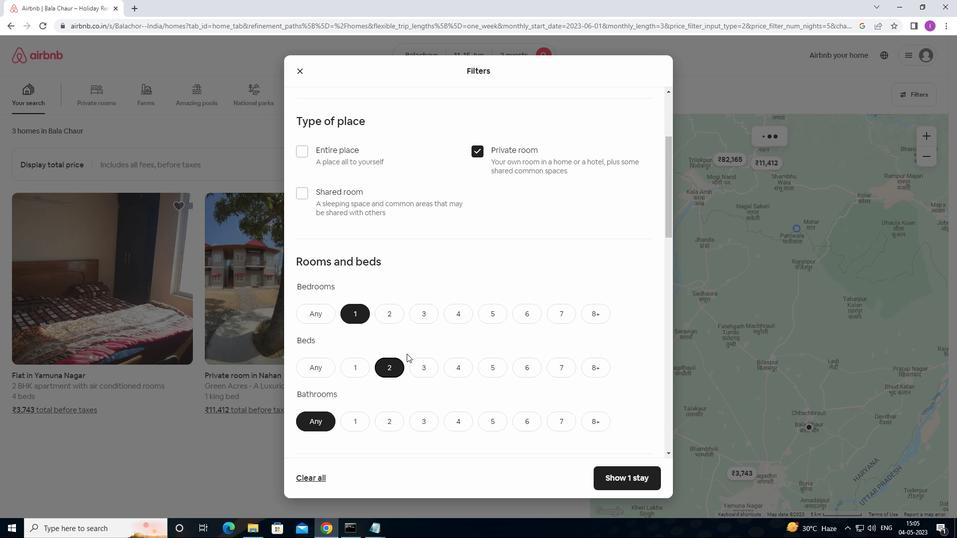 
Action: Mouse scrolled (410, 352) with delta (0, 0)
Screenshot: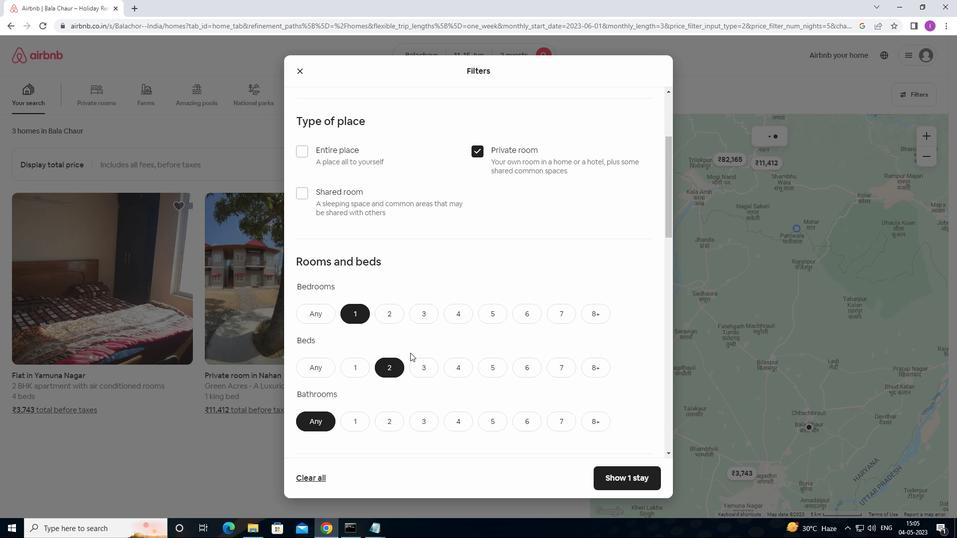 
Action: Mouse moved to (357, 323)
Screenshot: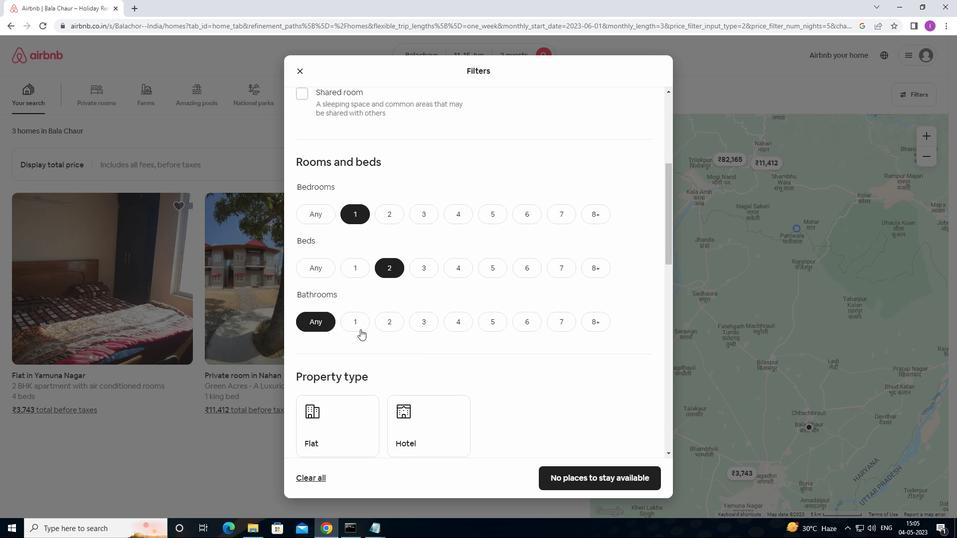 
Action: Mouse pressed left at (357, 323)
Screenshot: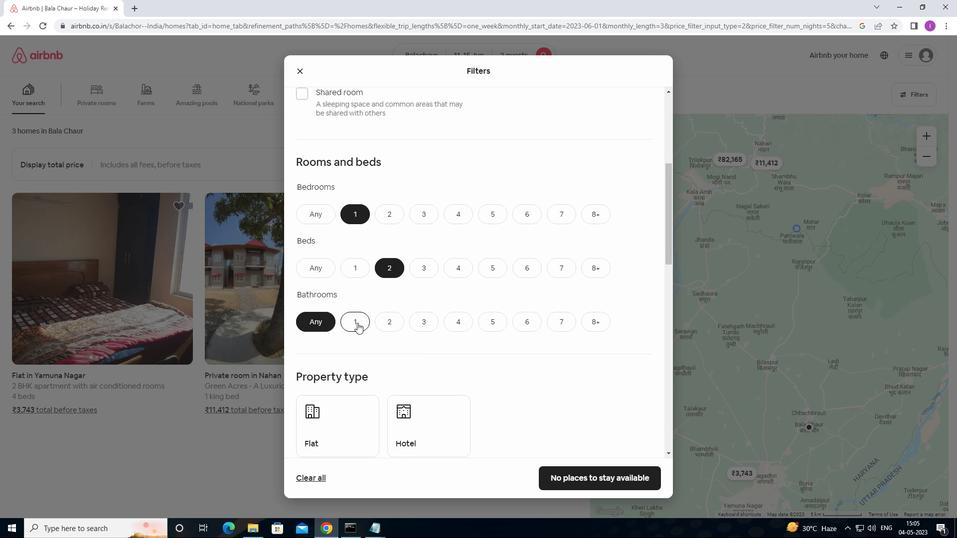 
Action: Mouse moved to (411, 321)
Screenshot: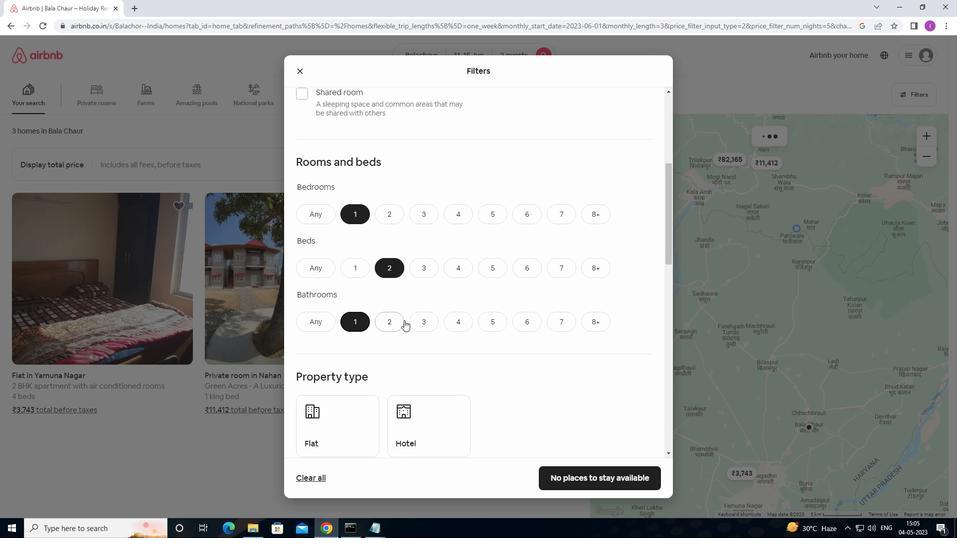 
Action: Mouse scrolled (411, 320) with delta (0, 0)
Screenshot: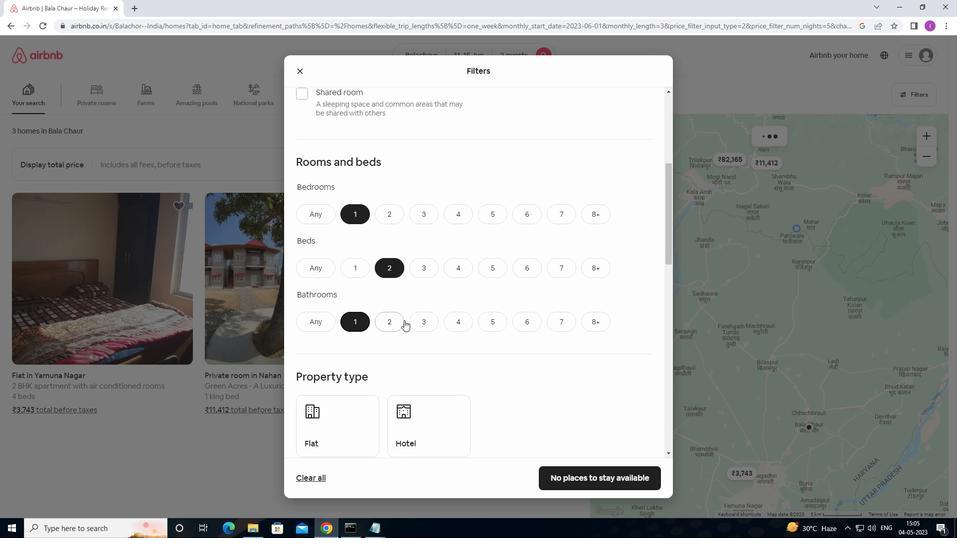 
Action: Mouse moved to (414, 322)
Screenshot: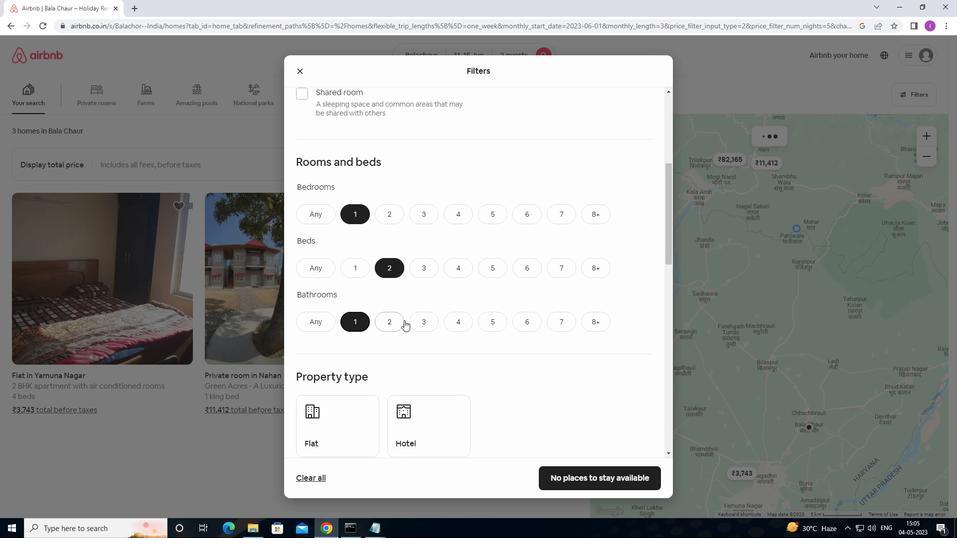 
Action: Mouse scrolled (414, 322) with delta (0, 0)
Screenshot: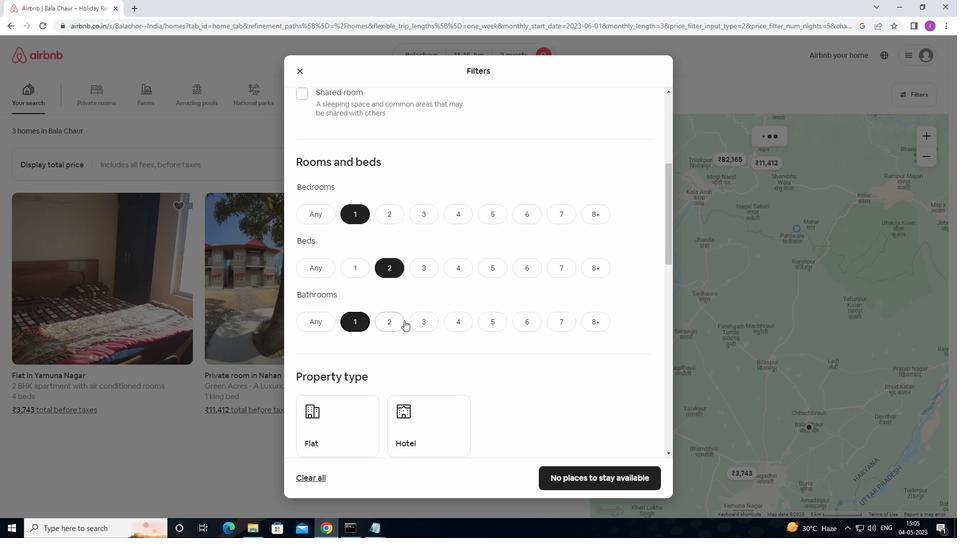 
Action: Mouse scrolled (414, 322) with delta (0, 0)
Screenshot: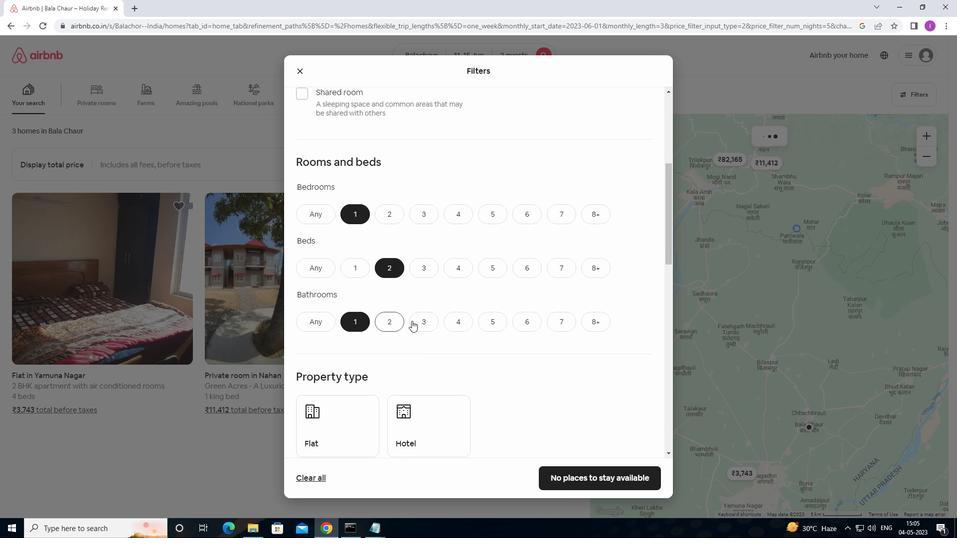 
Action: Mouse moved to (332, 286)
Screenshot: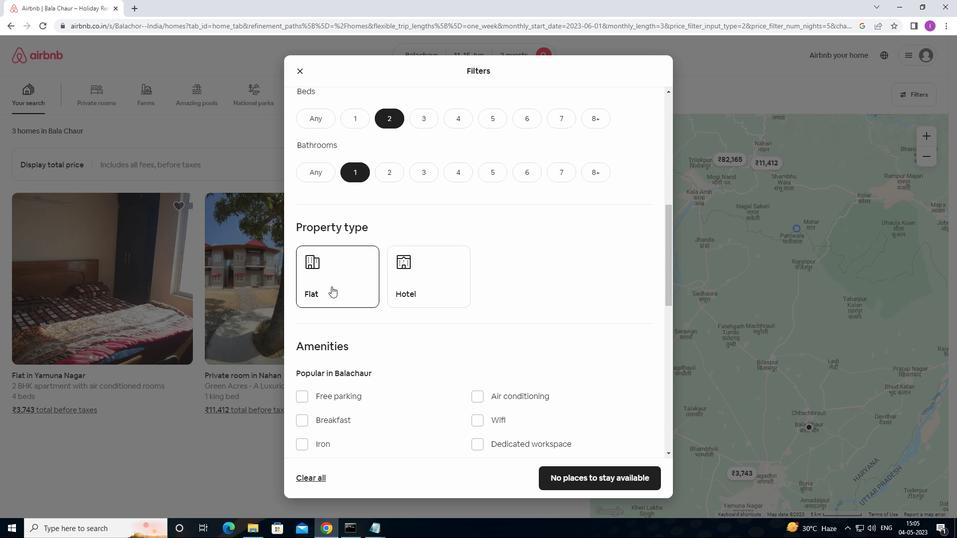 
Action: Mouse pressed left at (332, 286)
Screenshot: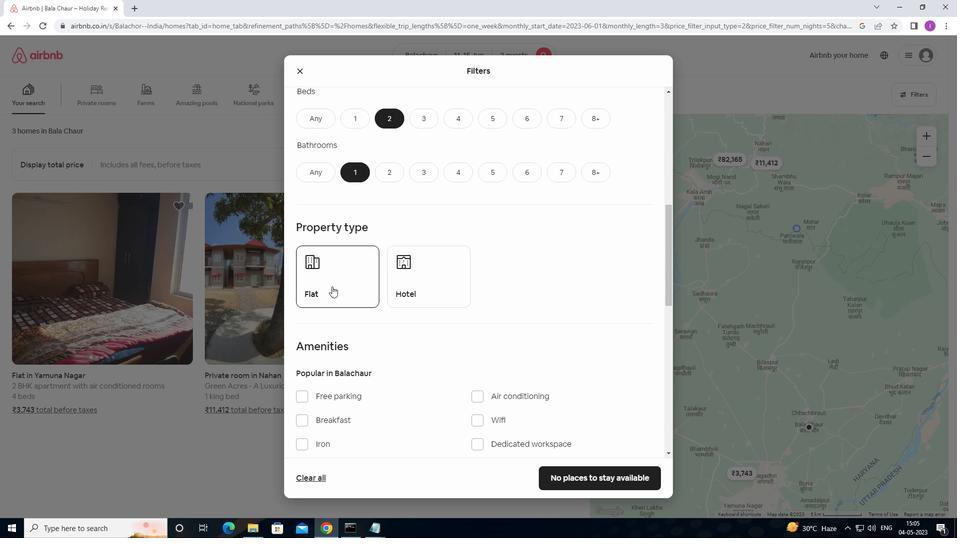 
Action: Mouse moved to (434, 297)
Screenshot: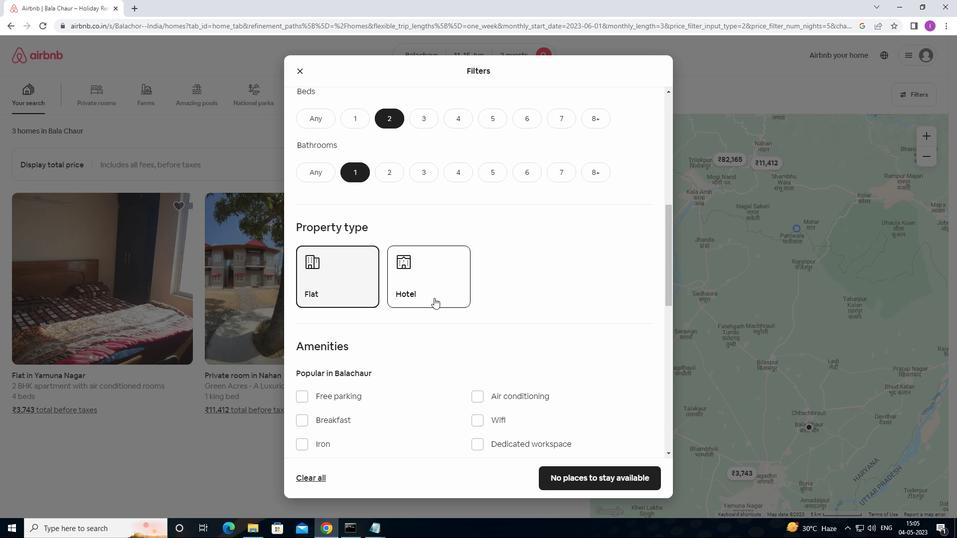 
Action: Mouse pressed left at (434, 297)
Screenshot: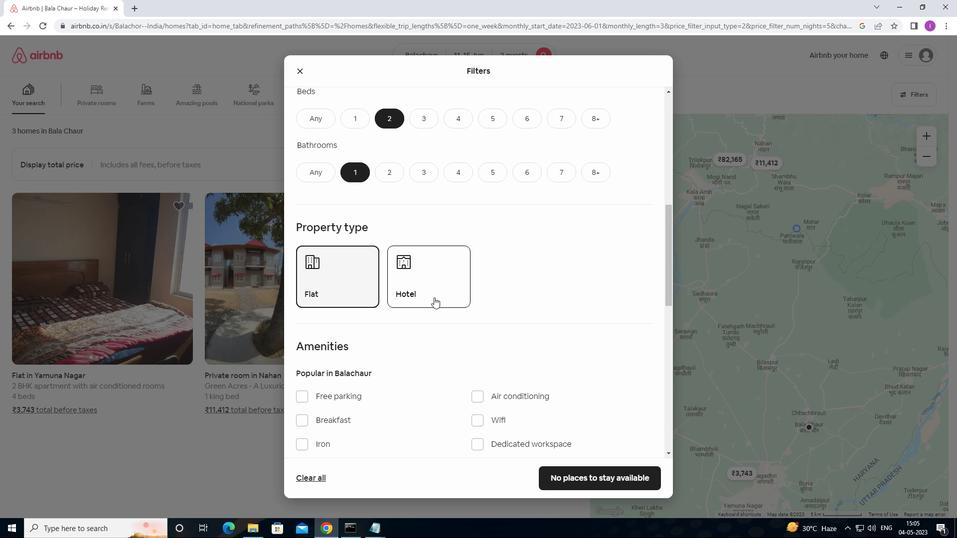 
Action: Mouse moved to (472, 297)
Screenshot: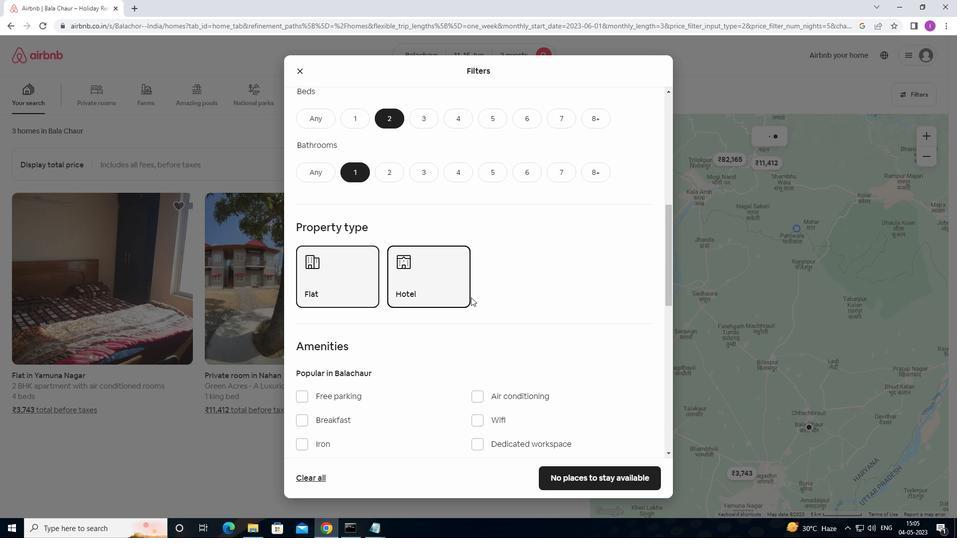 
Action: Mouse scrolled (472, 297) with delta (0, 0)
Screenshot: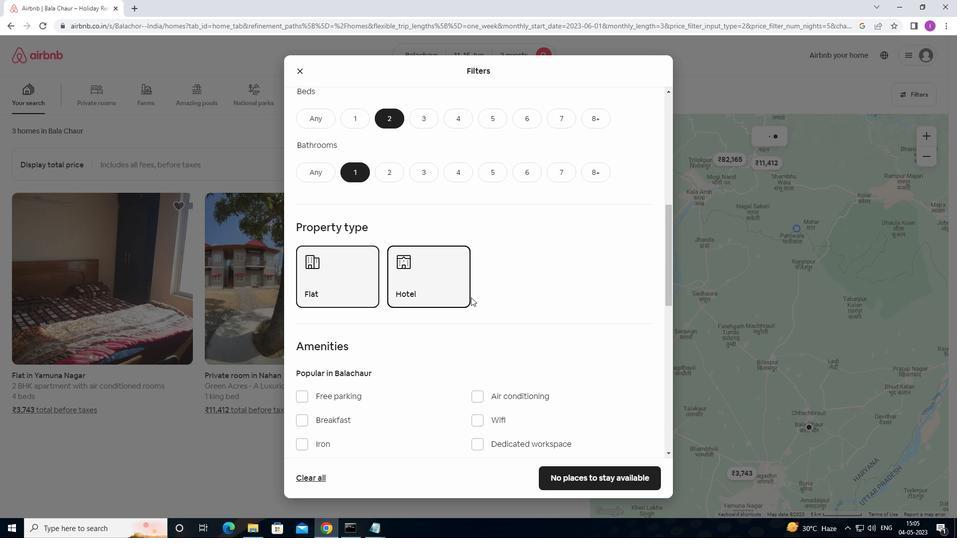 
Action: Mouse moved to (474, 297)
Screenshot: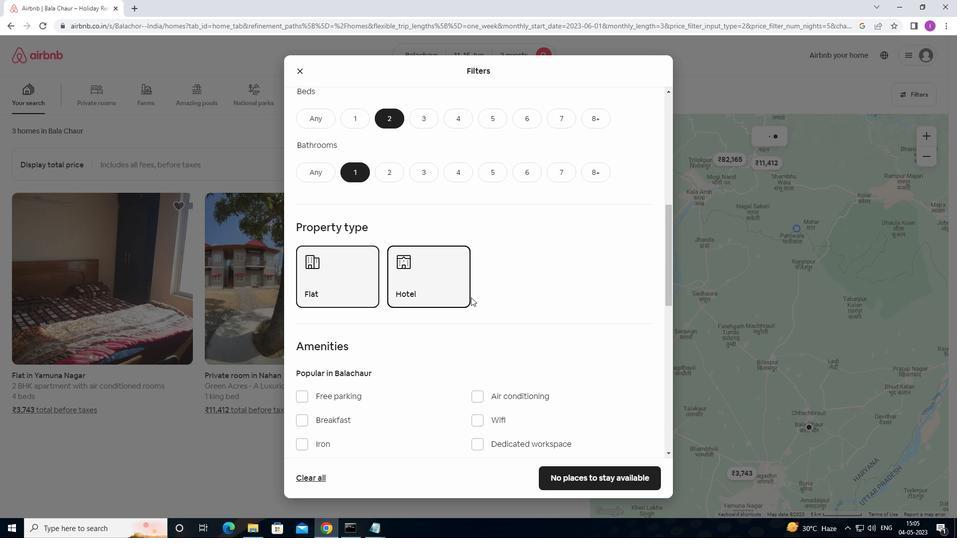 
Action: Mouse scrolled (474, 297) with delta (0, 0)
Screenshot: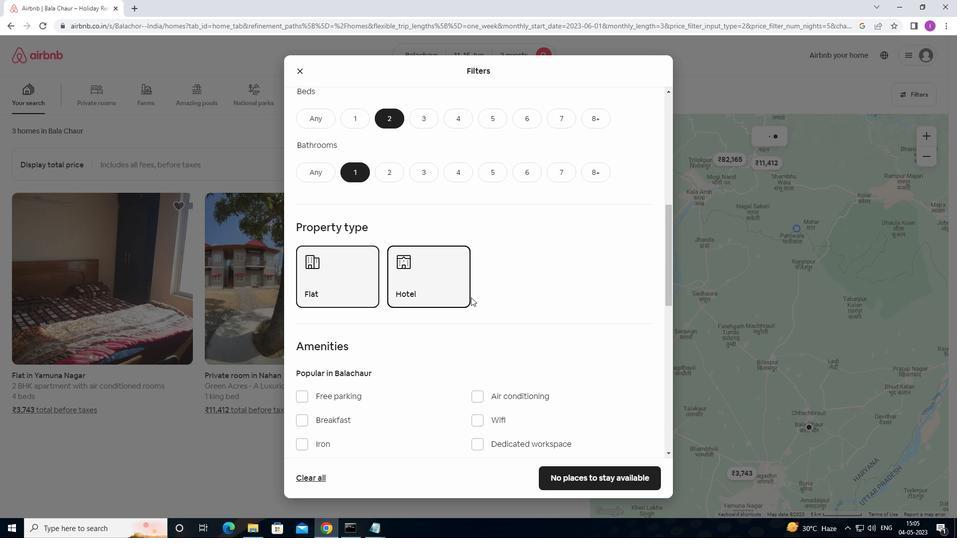 
Action: Mouse moved to (484, 301)
Screenshot: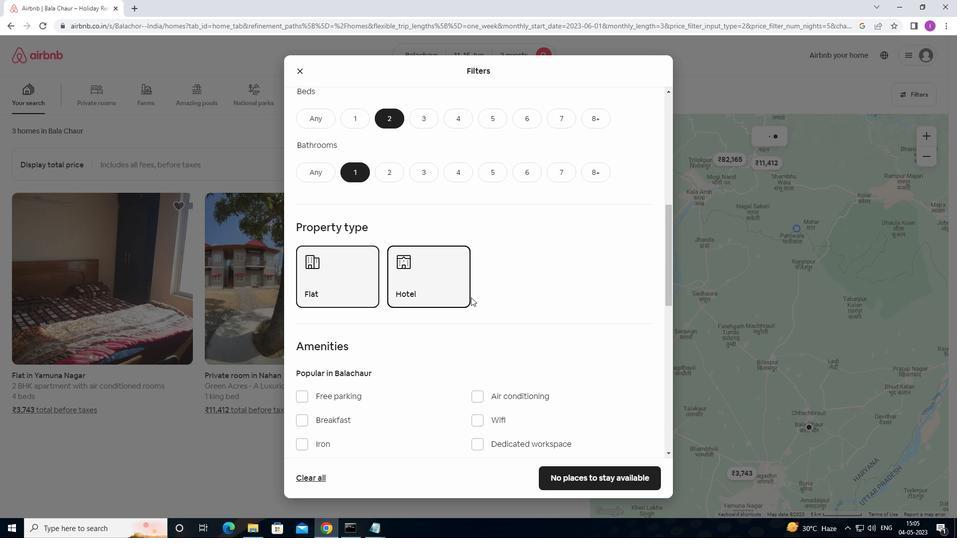
Action: Mouse scrolled (484, 301) with delta (0, 0)
Screenshot: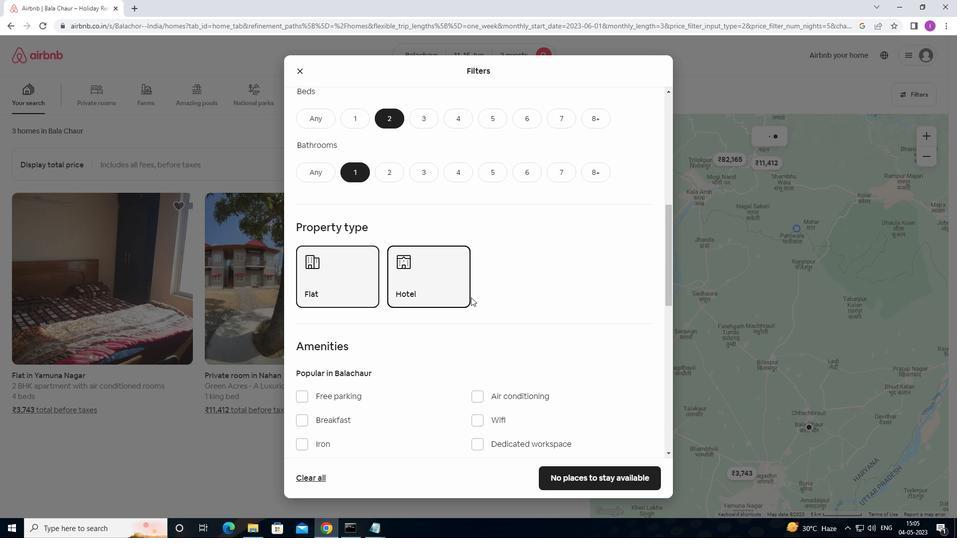 
Action: Mouse moved to (488, 301)
Screenshot: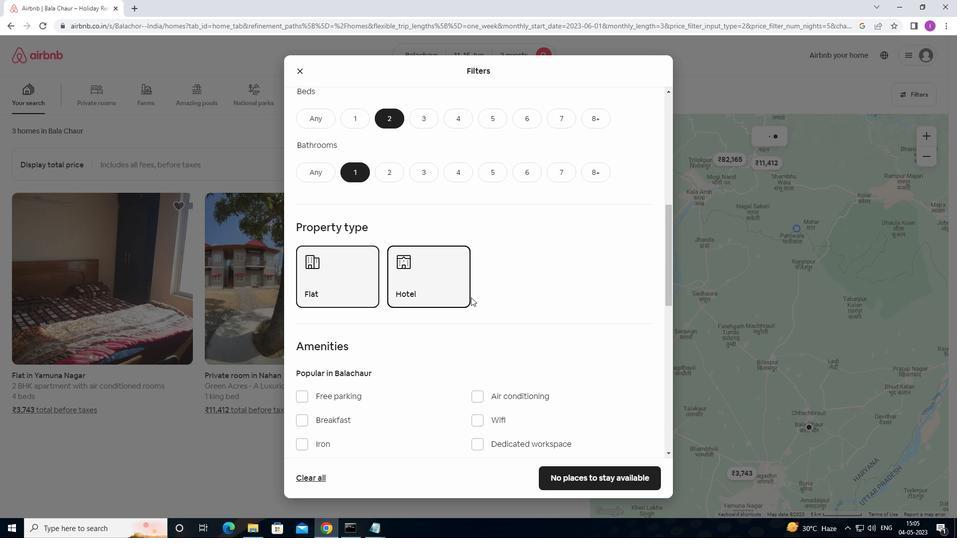 
Action: Mouse scrolled (488, 301) with delta (0, 0)
Screenshot: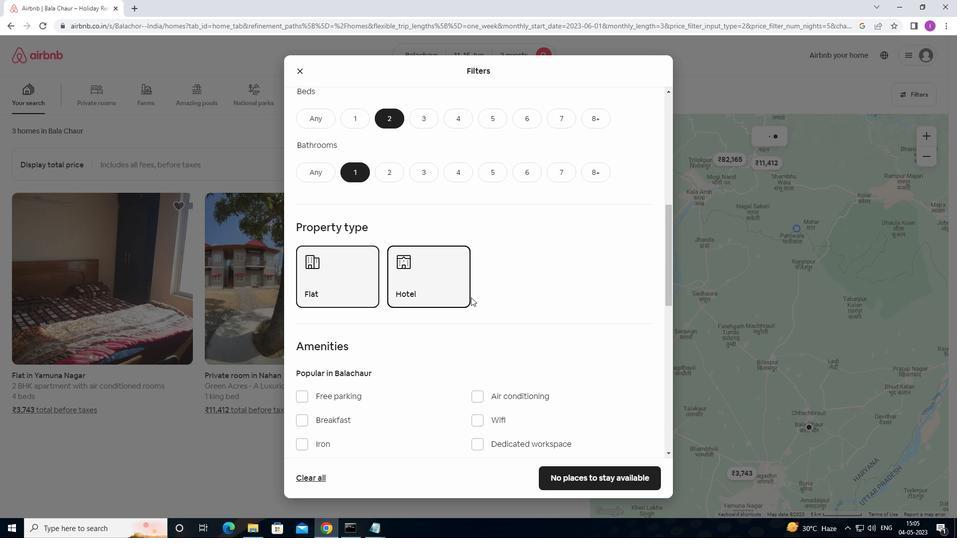 
Action: Mouse moved to (634, 382)
Screenshot: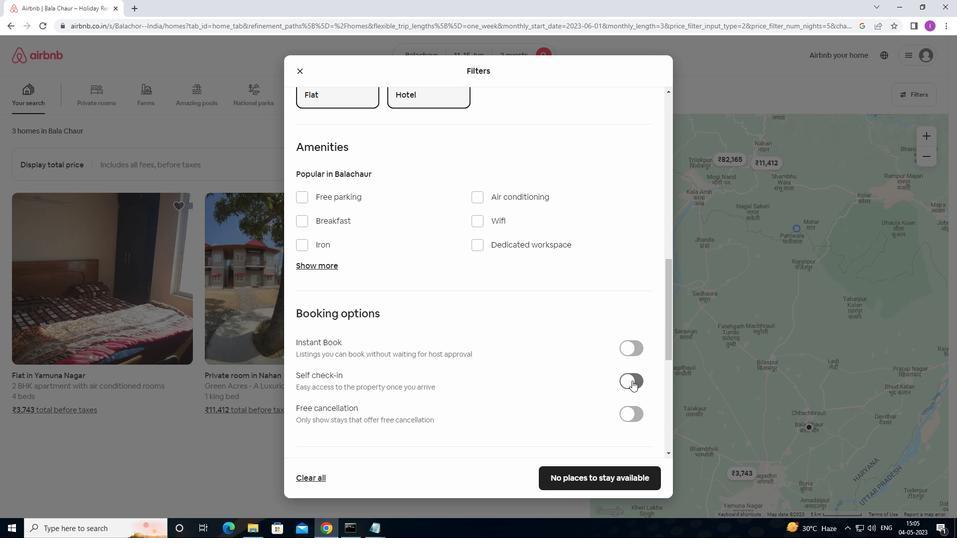 
Action: Mouse pressed left at (634, 382)
Screenshot: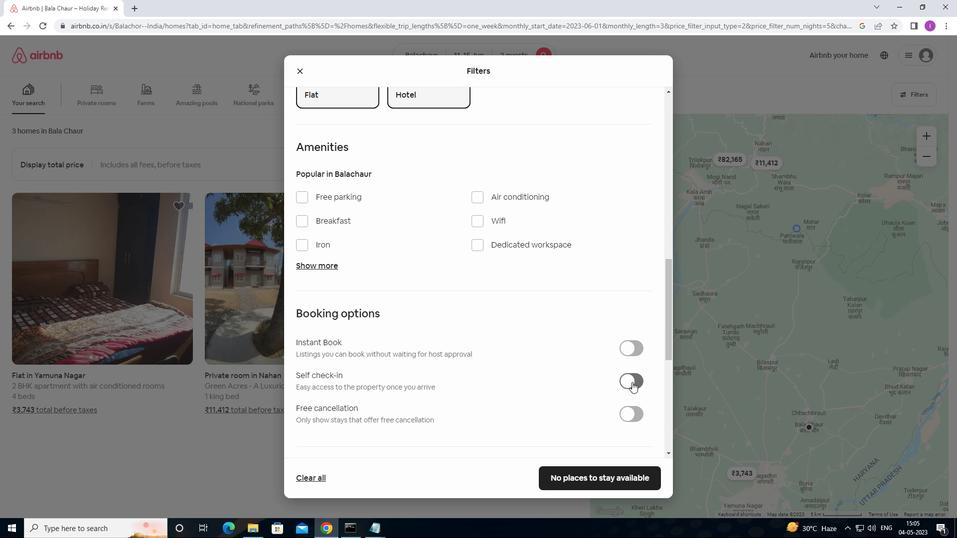 
Action: Mouse moved to (538, 405)
Screenshot: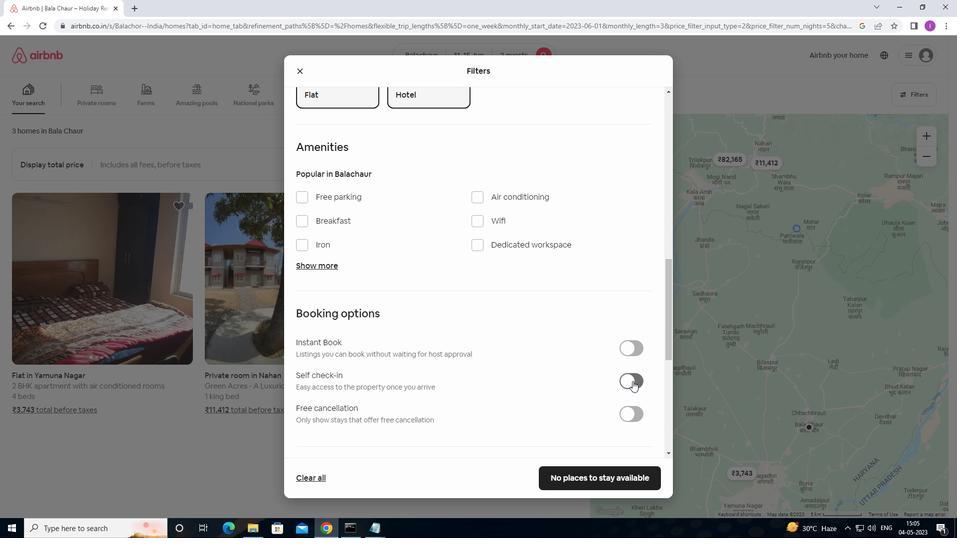 
Action: Mouse scrolled (538, 404) with delta (0, 0)
Screenshot: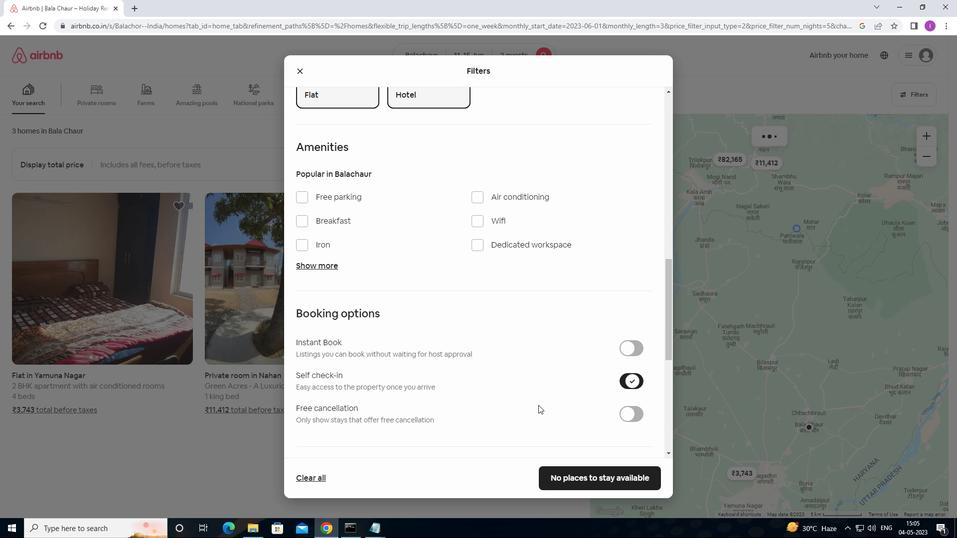 
Action: Mouse scrolled (538, 404) with delta (0, 0)
Screenshot: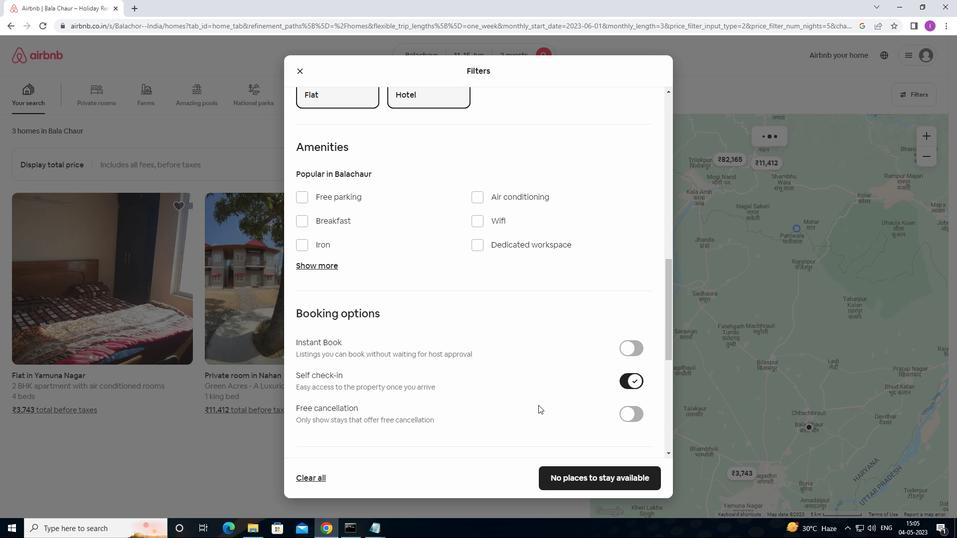 
Action: Mouse moved to (538, 405)
Screenshot: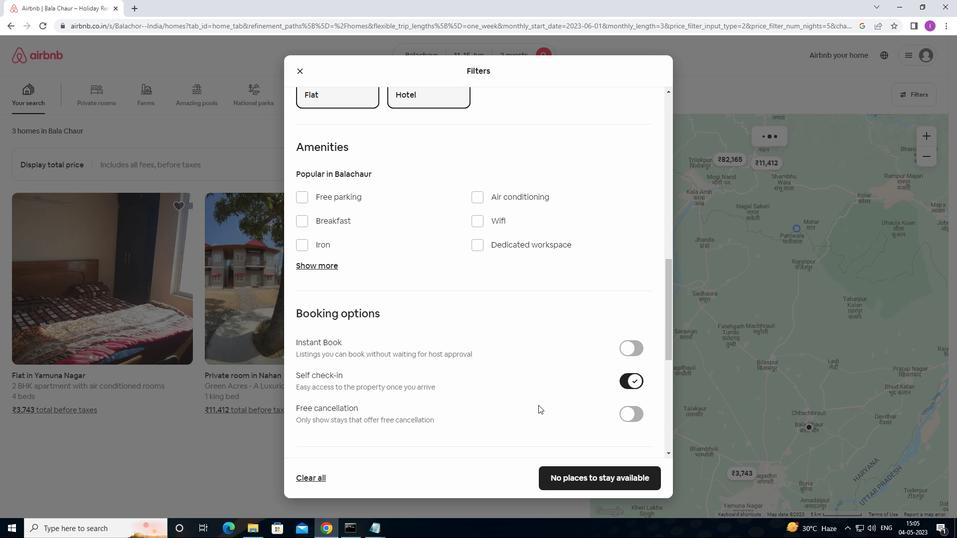 
Action: Mouse scrolled (538, 405) with delta (0, 0)
Screenshot: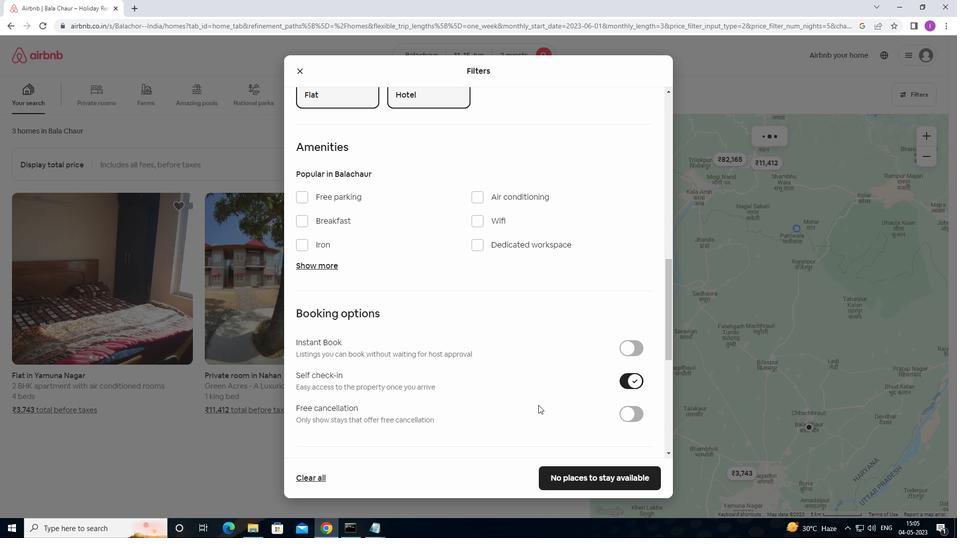 
Action: Mouse moved to (537, 406)
Screenshot: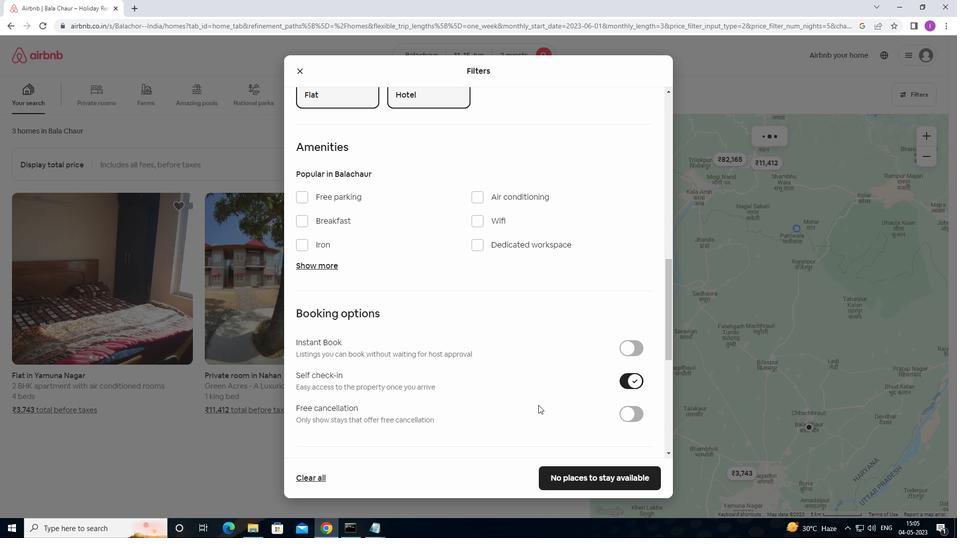 
Action: Mouse scrolled (537, 405) with delta (0, 0)
Screenshot: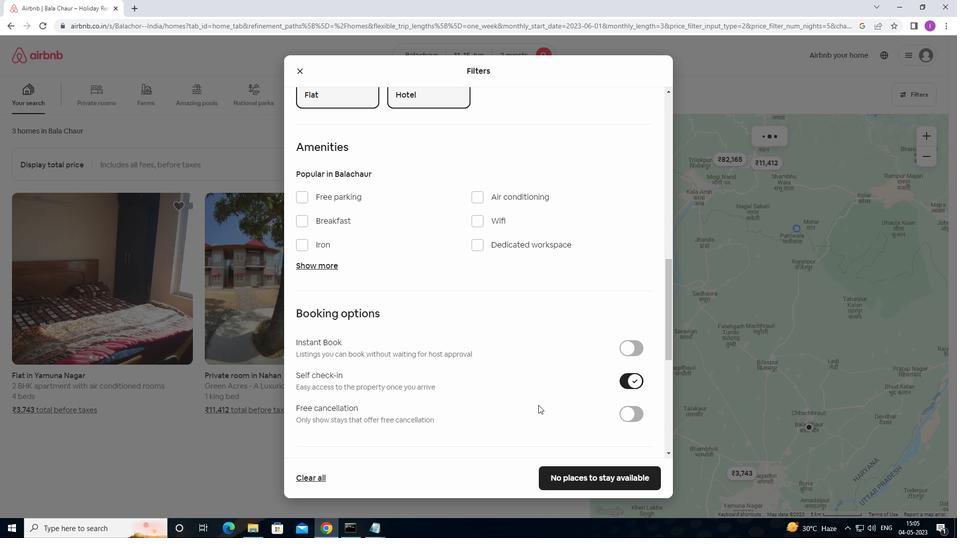 
Action: Mouse scrolled (537, 405) with delta (0, 0)
Screenshot: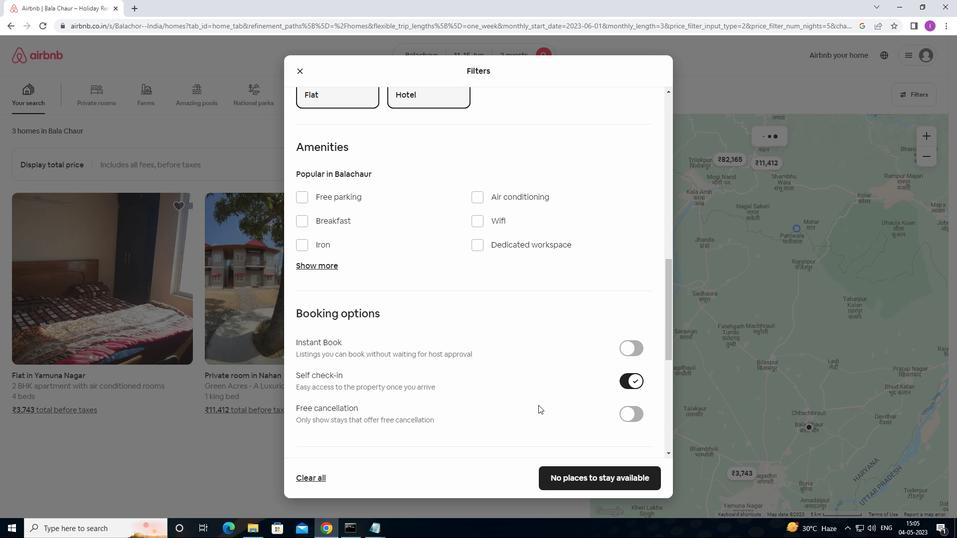 
Action: Mouse moved to (526, 407)
Screenshot: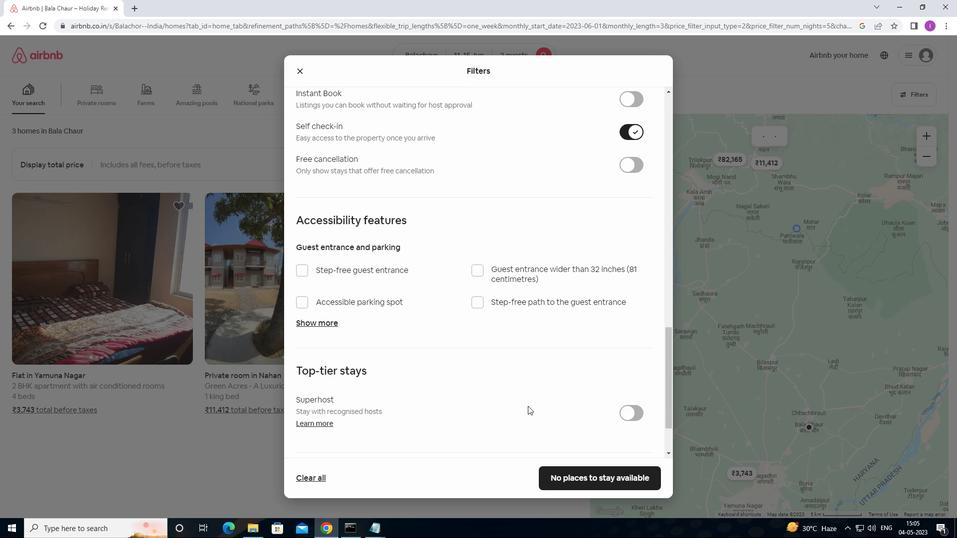 
Action: Mouse scrolled (526, 406) with delta (0, 0)
Screenshot: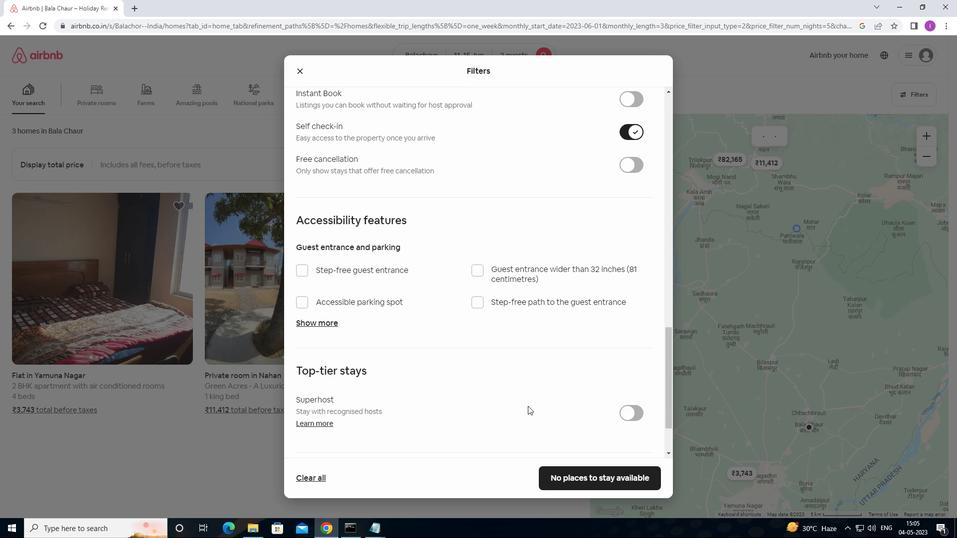 
Action: Mouse moved to (525, 408)
Screenshot: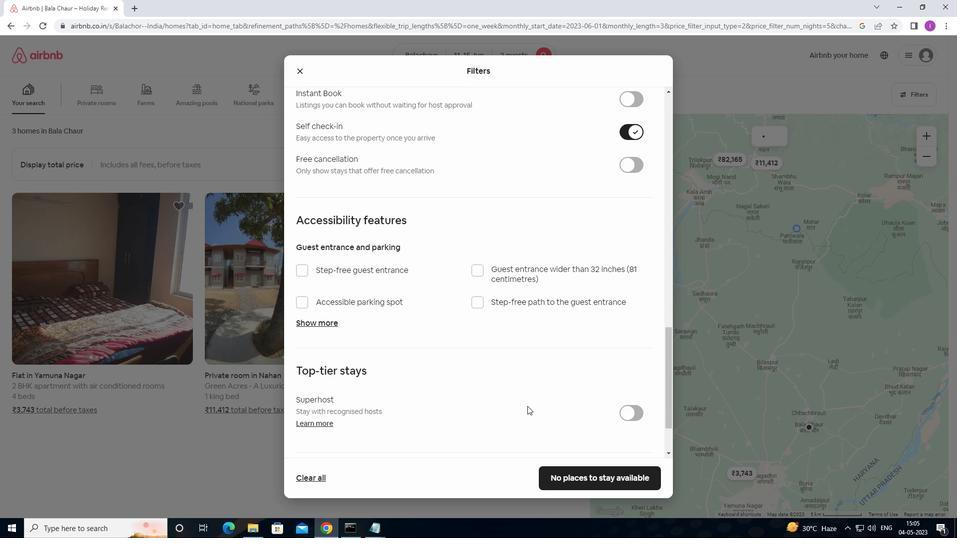 
Action: Mouse scrolled (525, 408) with delta (0, 0)
Screenshot: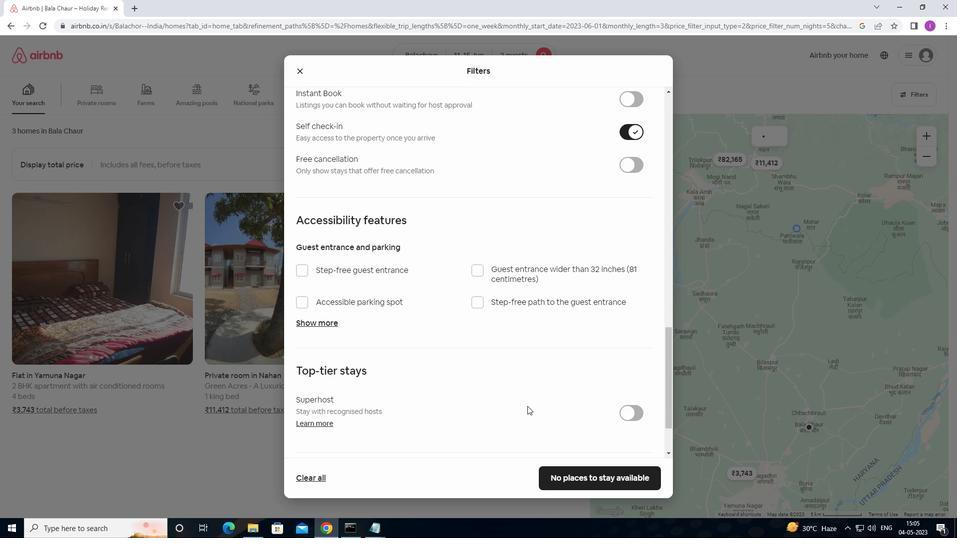 
Action: Mouse moved to (525, 408)
Screenshot: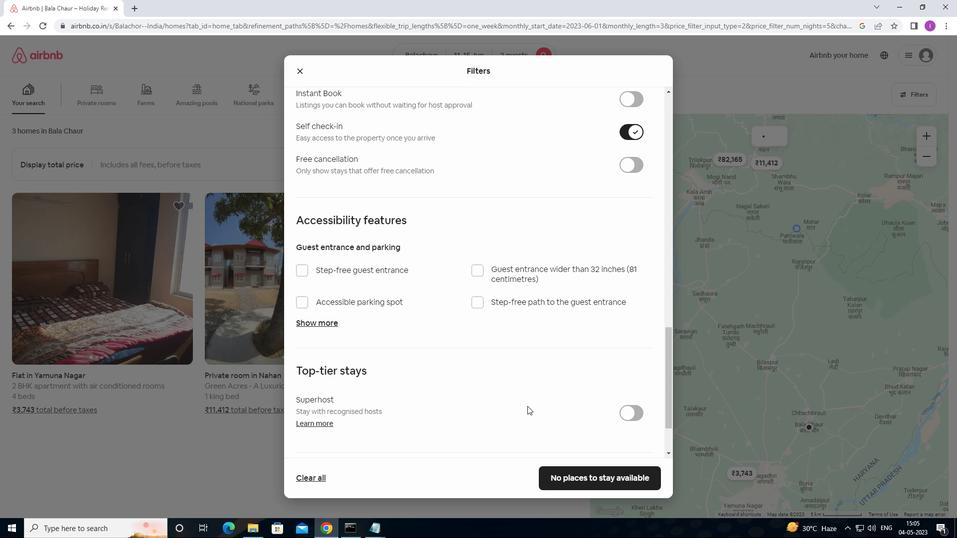 
Action: Mouse scrolled (525, 408) with delta (0, 0)
Screenshot: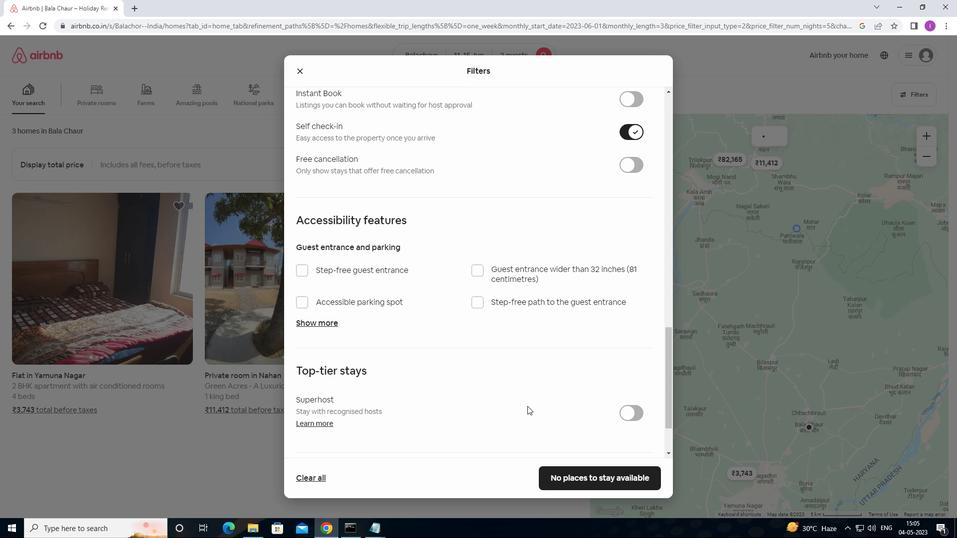 
Action: Mouse moved to (525, 409)
Screenshot: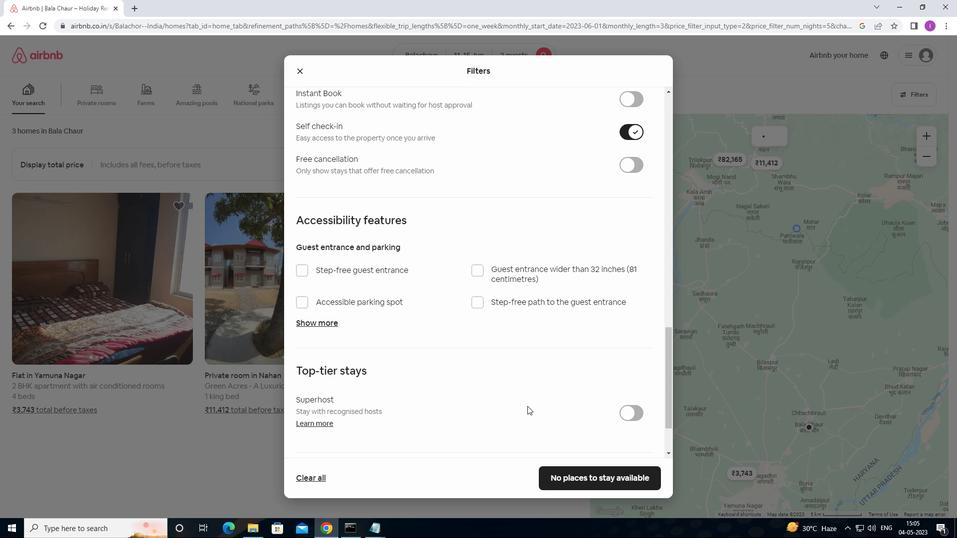 
Action: Mouse scrolled (525, 408) with delta (0, 0)
Screenshot: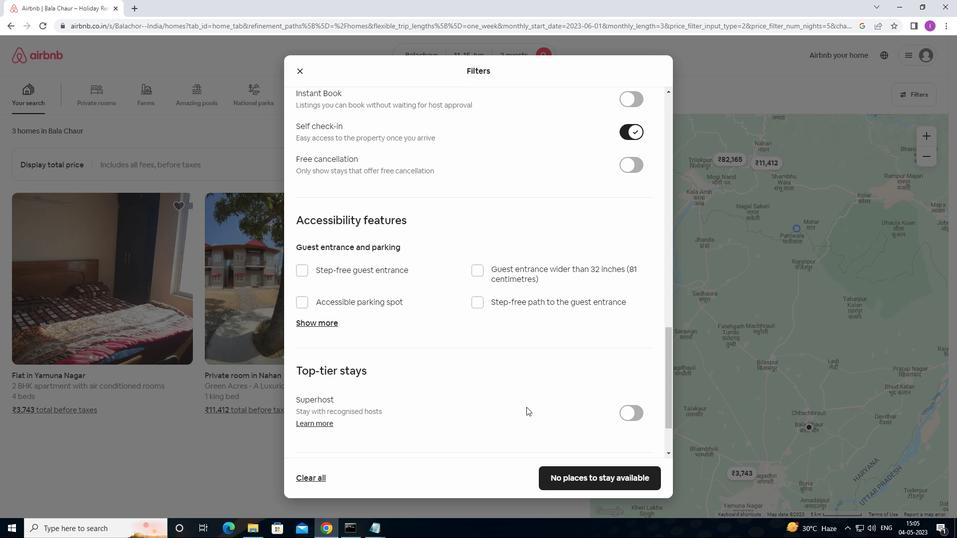 
Action: Mouse moved to (524, 409)
Screenshot: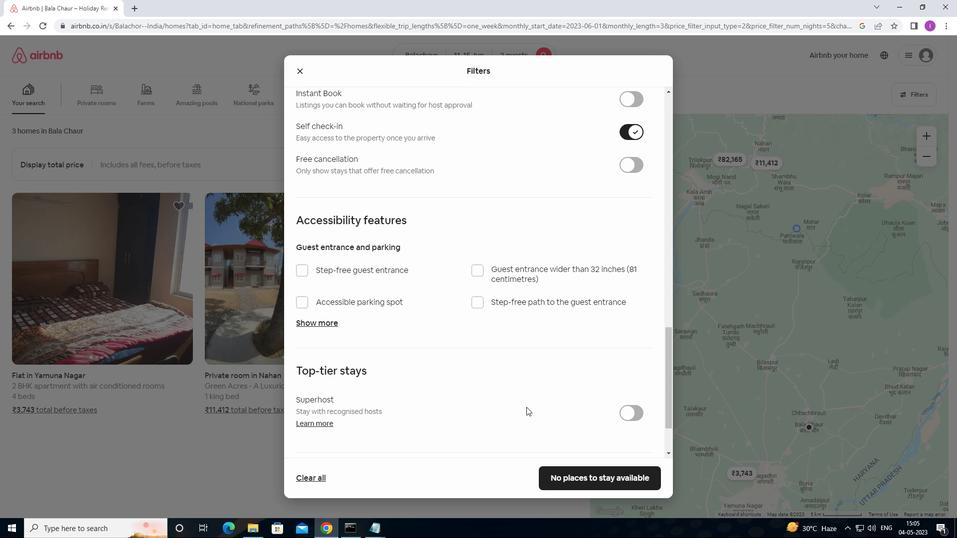 
Action: Mouse scrolled (524, 409) with delta (0, 0)
Screenshot: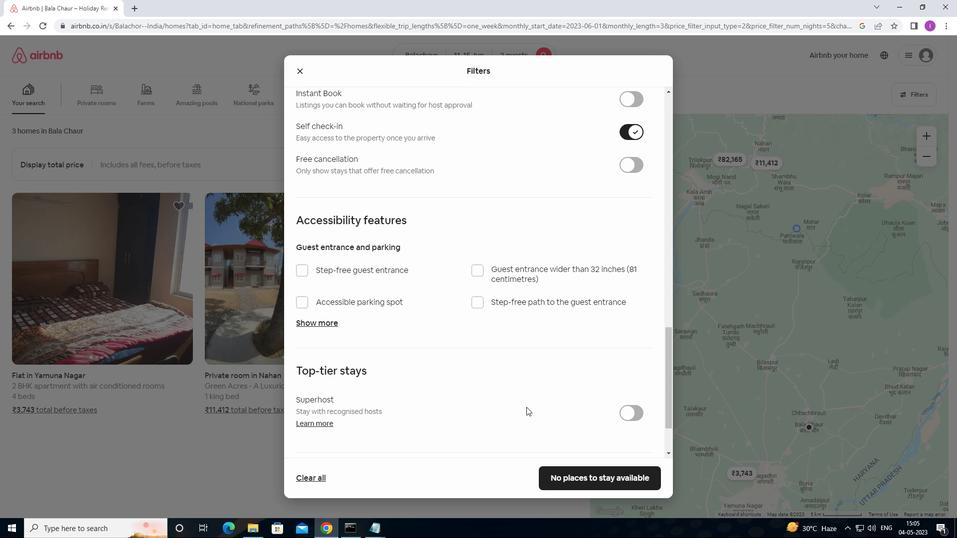 
Action: Mouse moved to (477, 430)
Screenshot: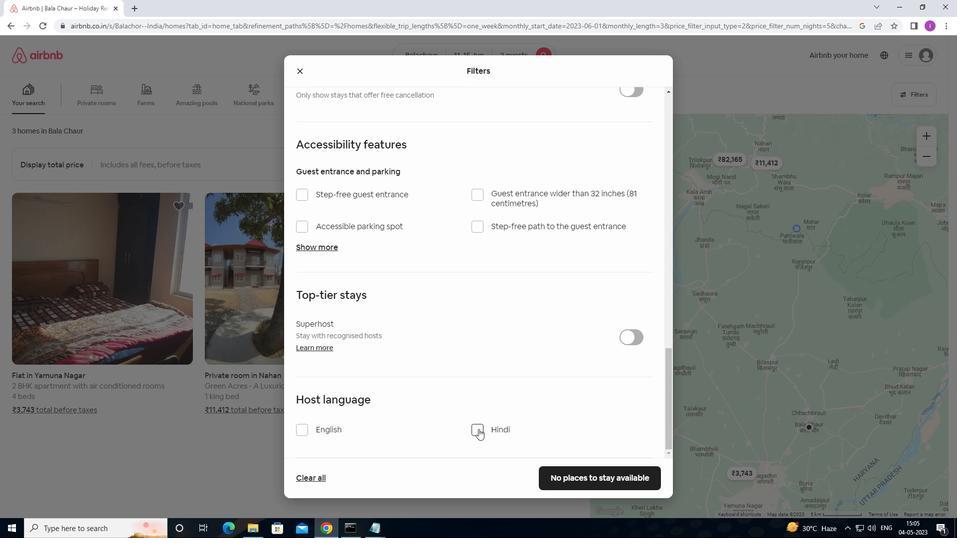 
Action: Mouse scrolled (477, 429) with delta (0, 0)
Screenshot: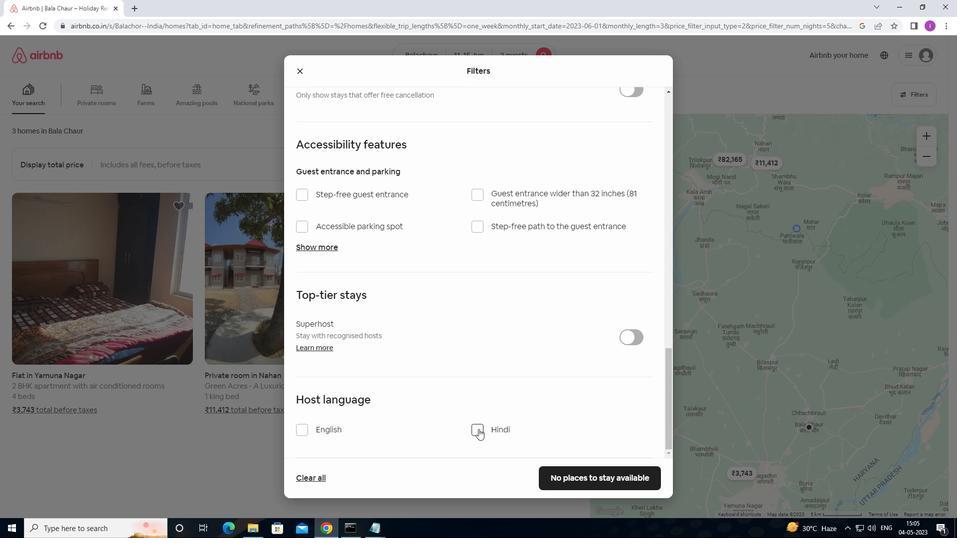 
Action: Mouse moved to (475, 433)
Screenshot: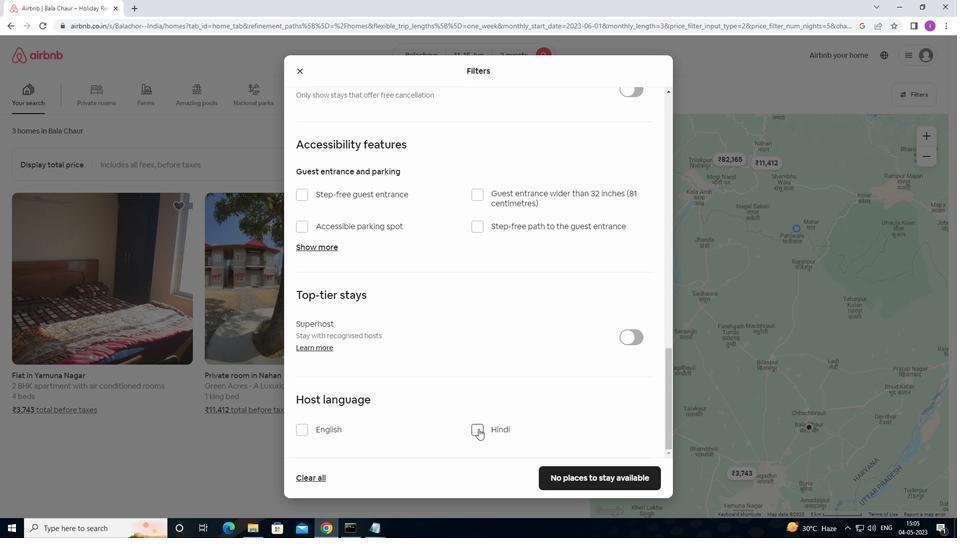 
Action: Mouse scrolled (475, 432) with delta (0, 0)
Screenshot: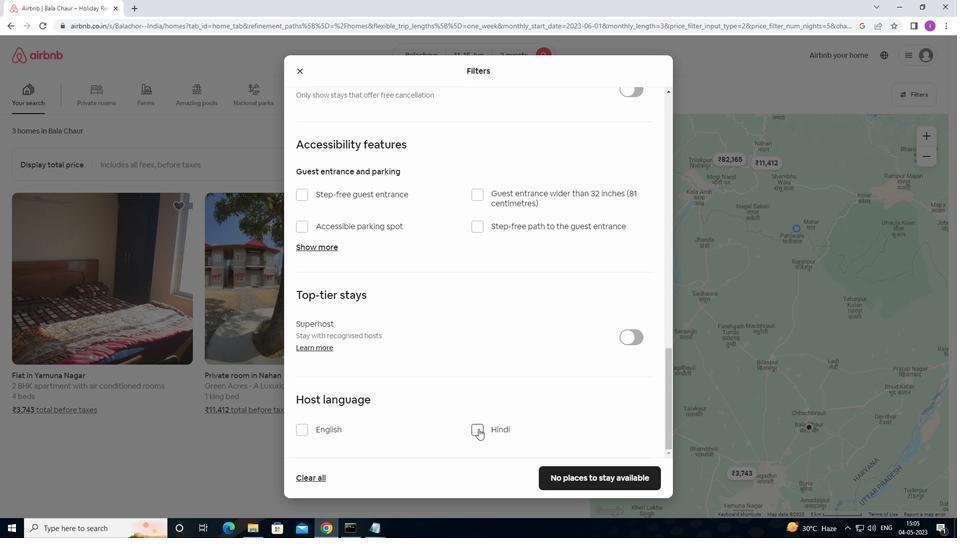 
Action: Mouse moved to (474, 435)
Screenshot: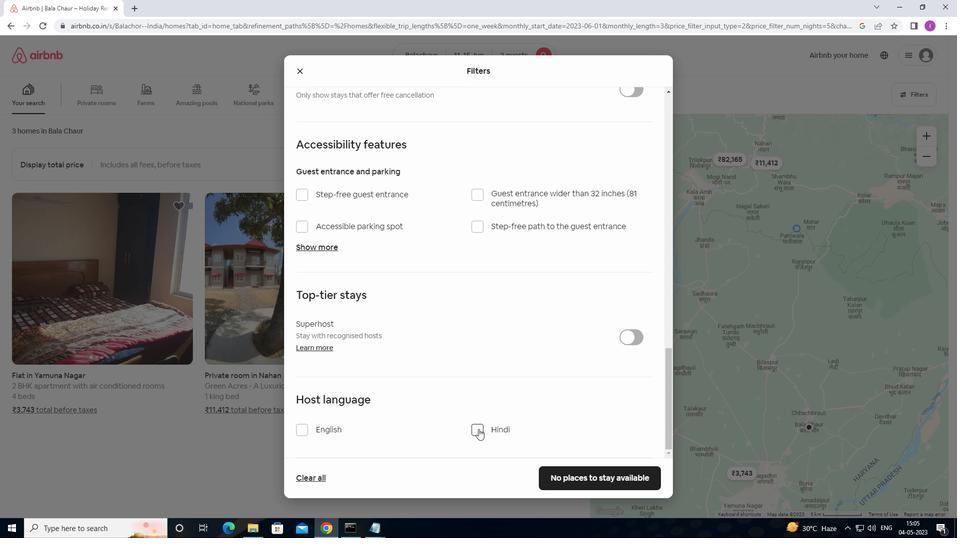 
Action: Mouse scrolled (474, 434) with delta (0, 0)
Screenshot: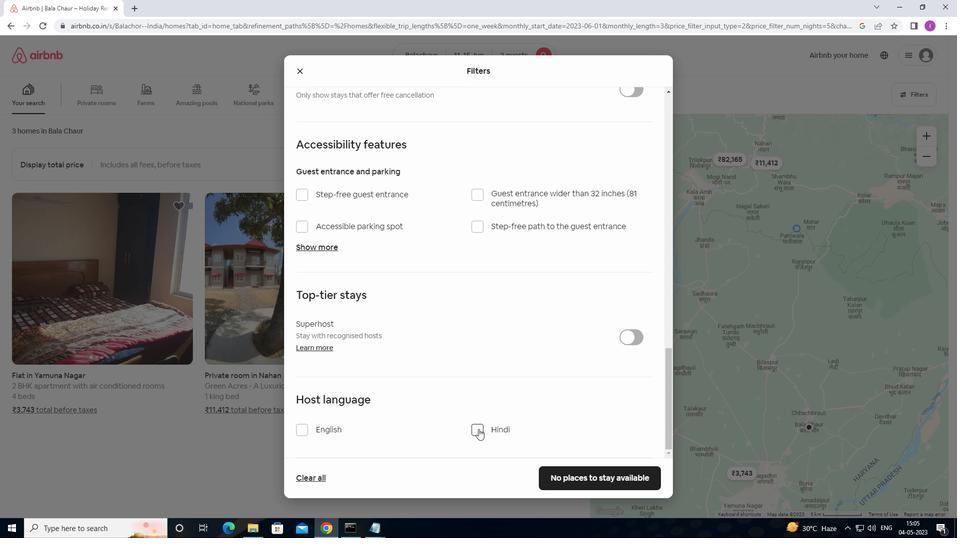 
Action: Mouse moved to (473, 436)
Screenshot: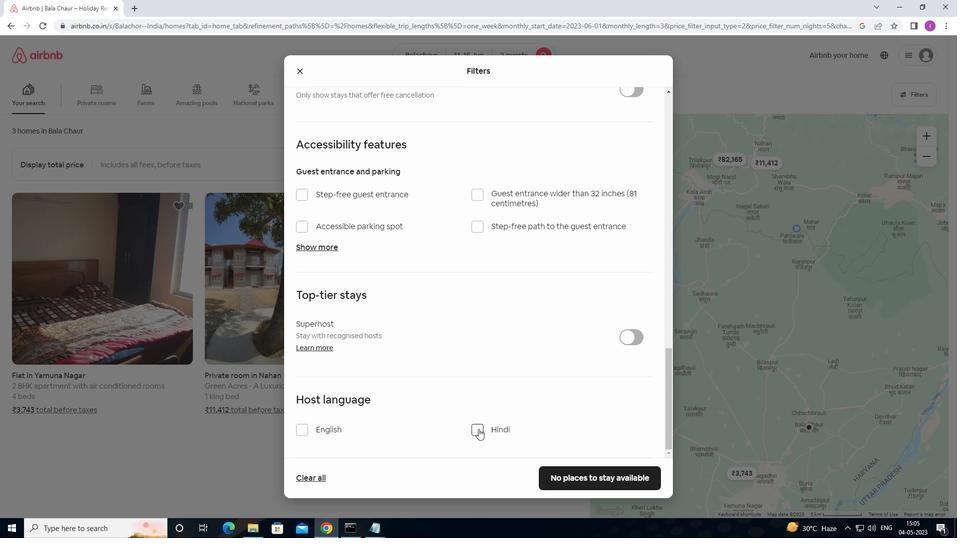 
Action: Mouse scrolled (473, 435) with delta (0, 0)
Screenshot: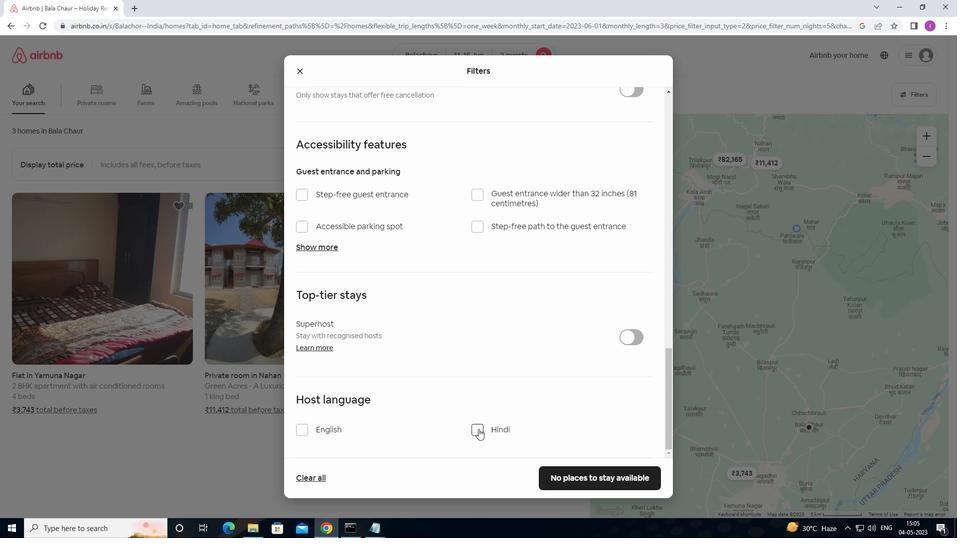 
Action: Mouse moved to (460, 438)
Screenshot: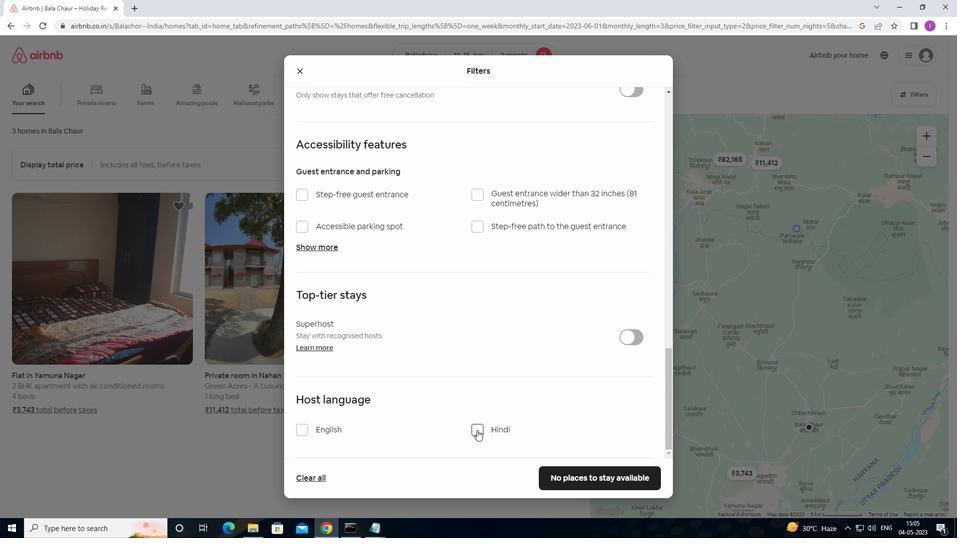 
Action: Mouse scrolled (460, 437) with delta (0, 0)
Screenshot: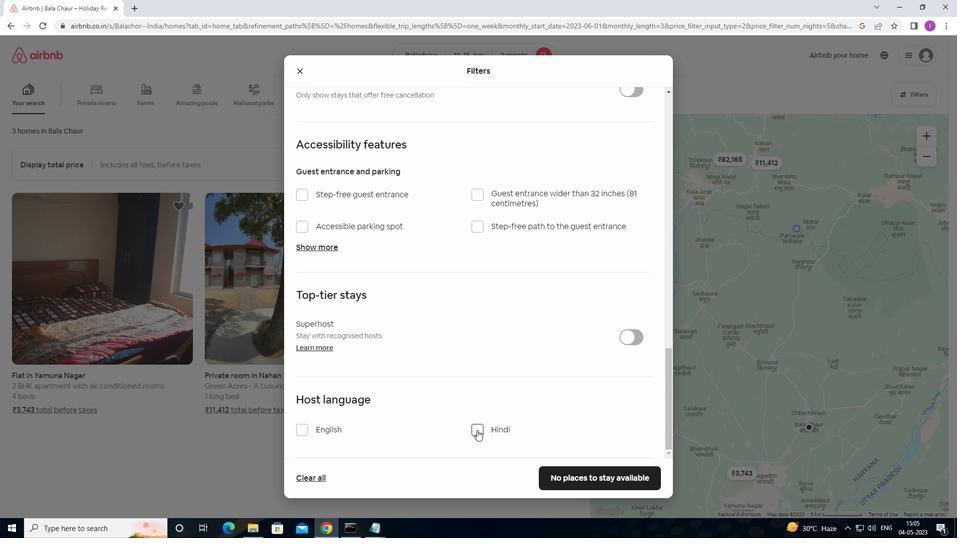 
Action: Mouse moved to (301, 432)
Screenshot: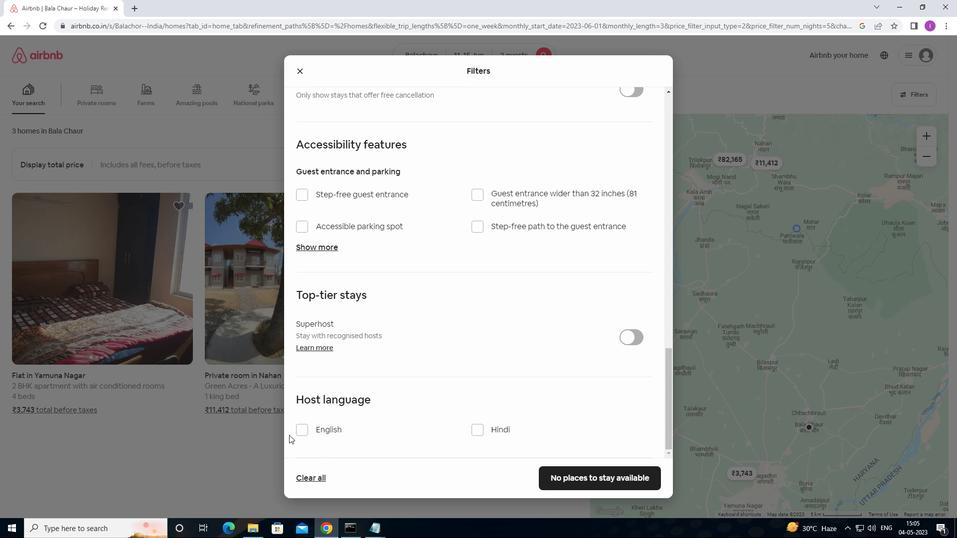 
Action: Mouse pressed left at (301, 432)
Screenshot: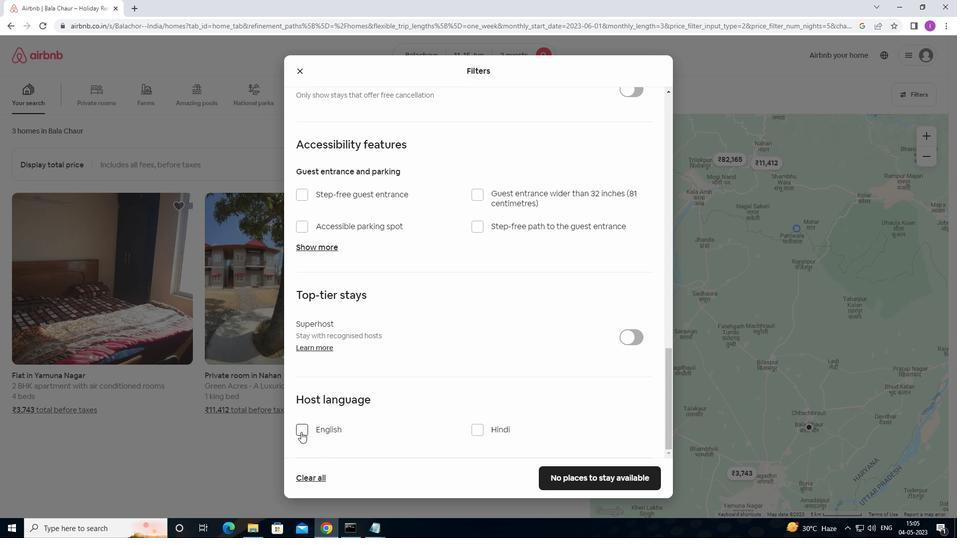 
Action: Mouse moved to (570, 479)
Screenshot: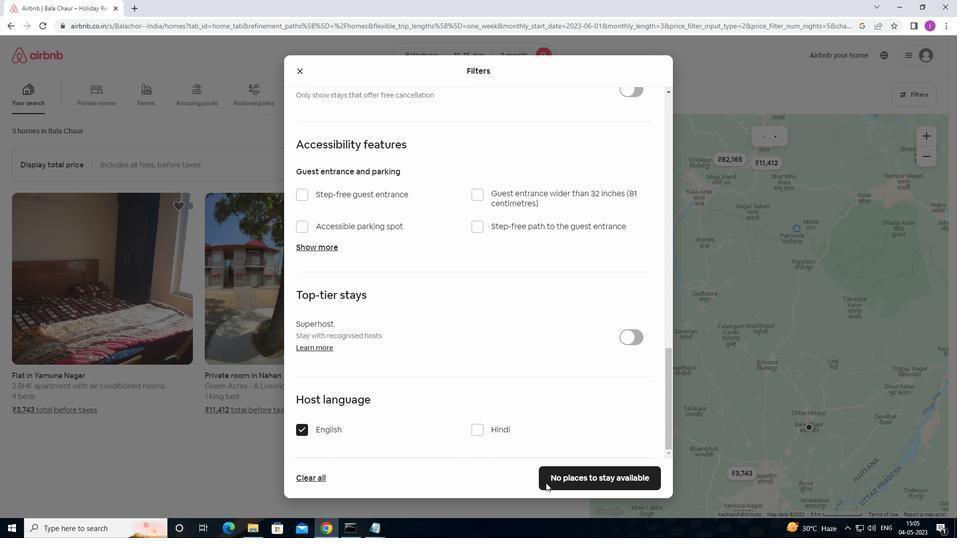 
Action: Mouse pressed left at (570, 479)
Screenshot: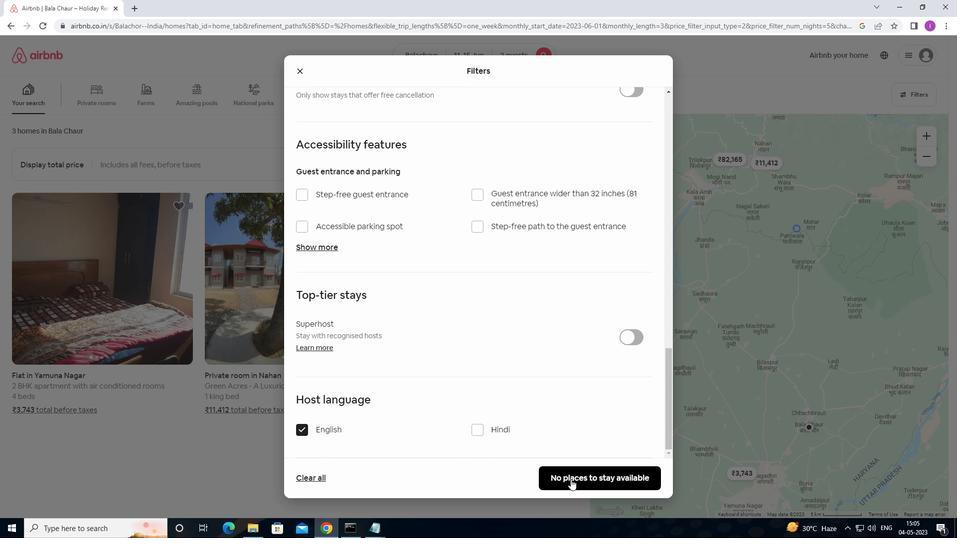 
Action: Mouse moved to (569, 459)
Screenshot: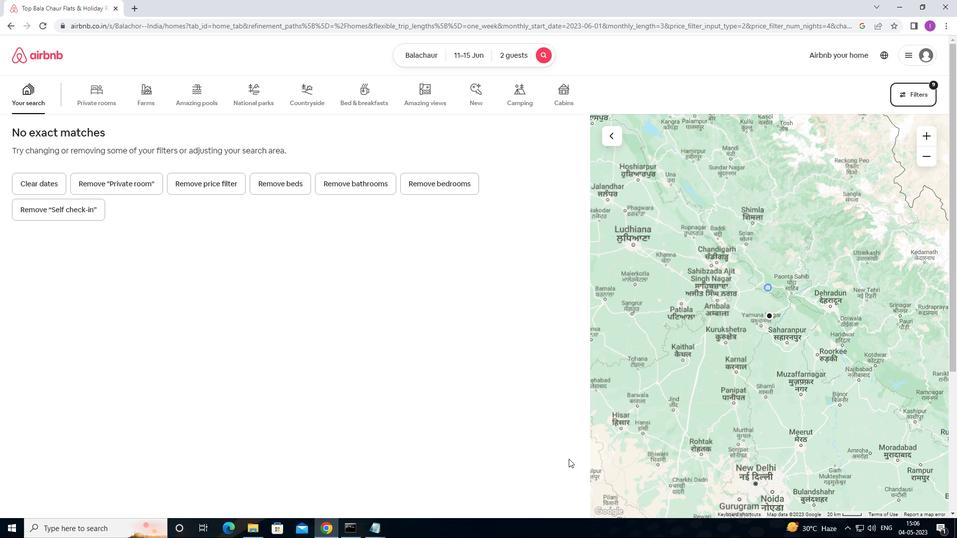 
